 Task: nan
Action: Mouse moved to (415, 536)
Screenshot: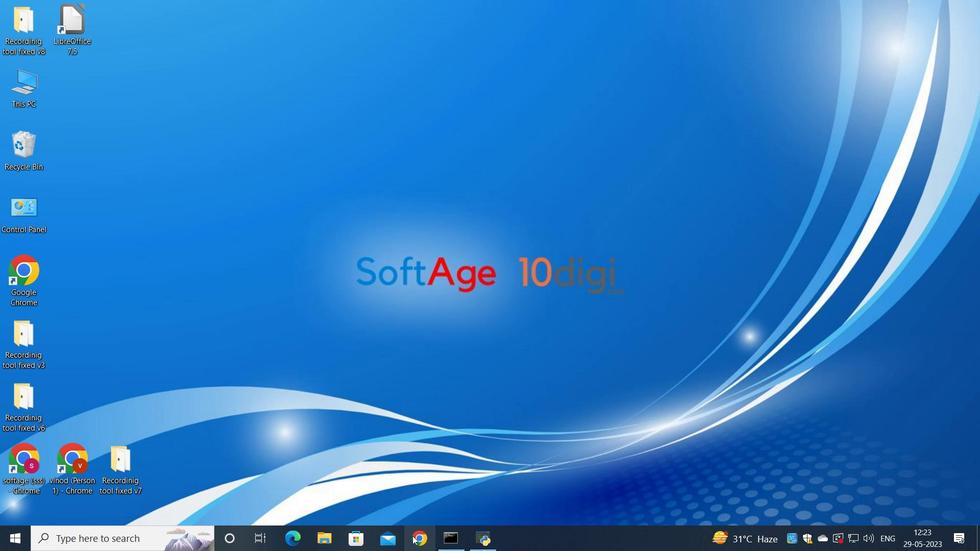 
Action: Mouse pressed left at (415, 536)
Screenshot: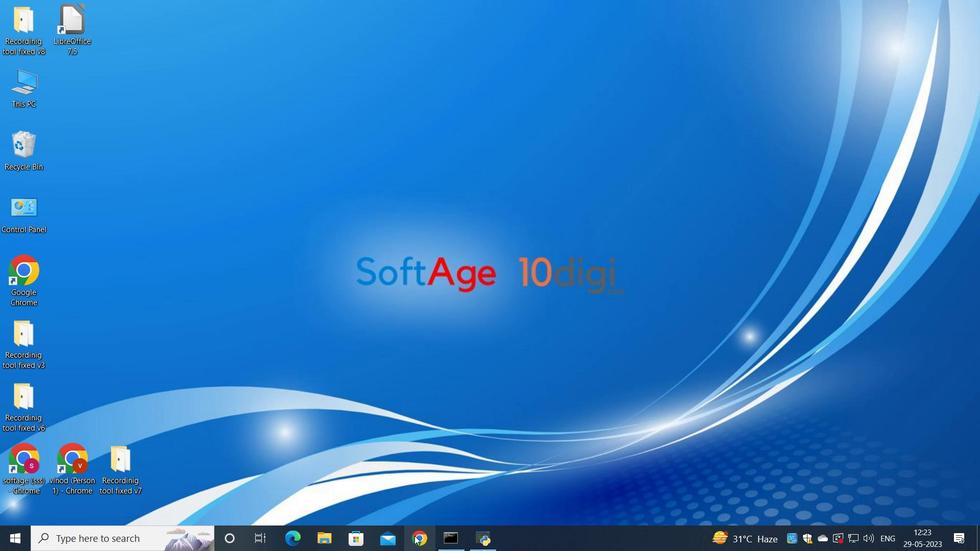 
Action: Mouse moved to (430, 317)
Screenshot: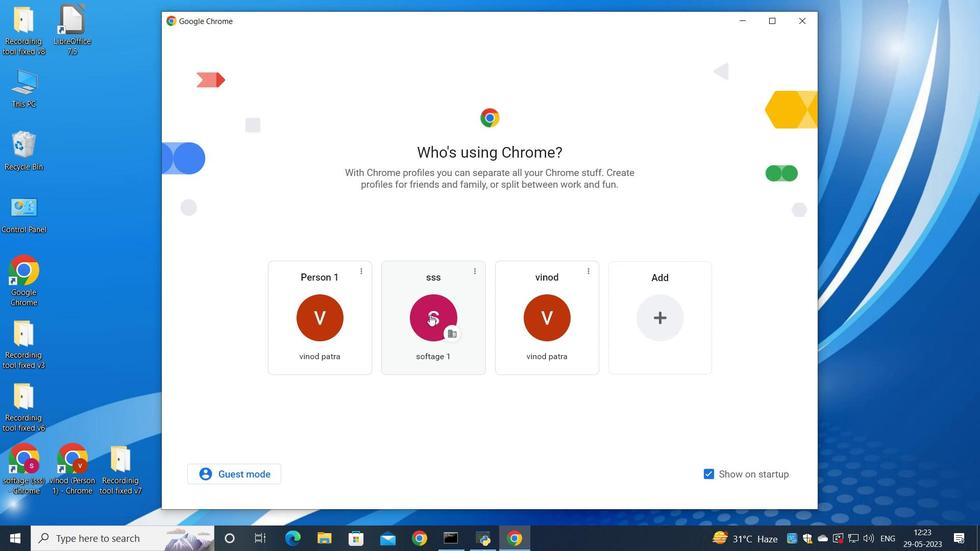 
Action: Mouse pressed left at (430, 317)
Screenshot: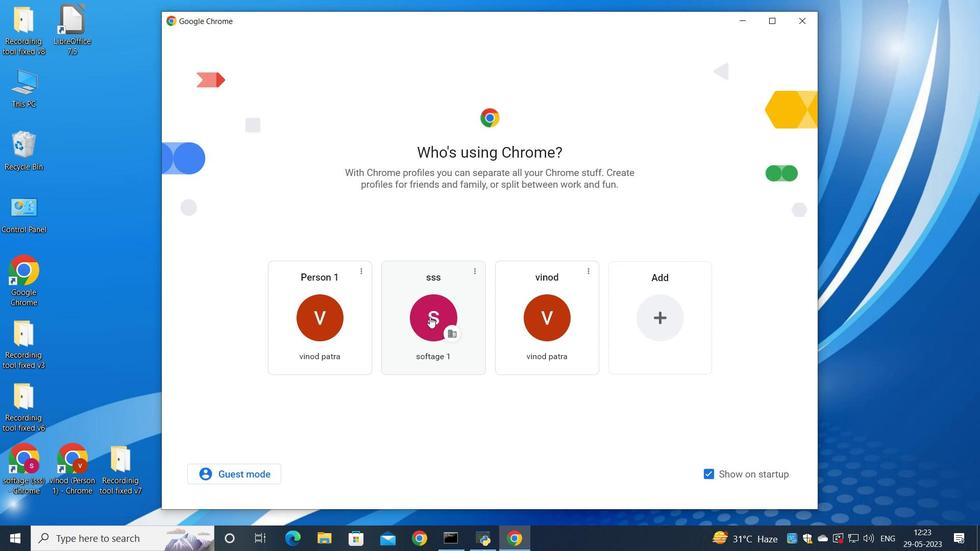 
Action: Mouse moved to (864, 64)
Screenshot: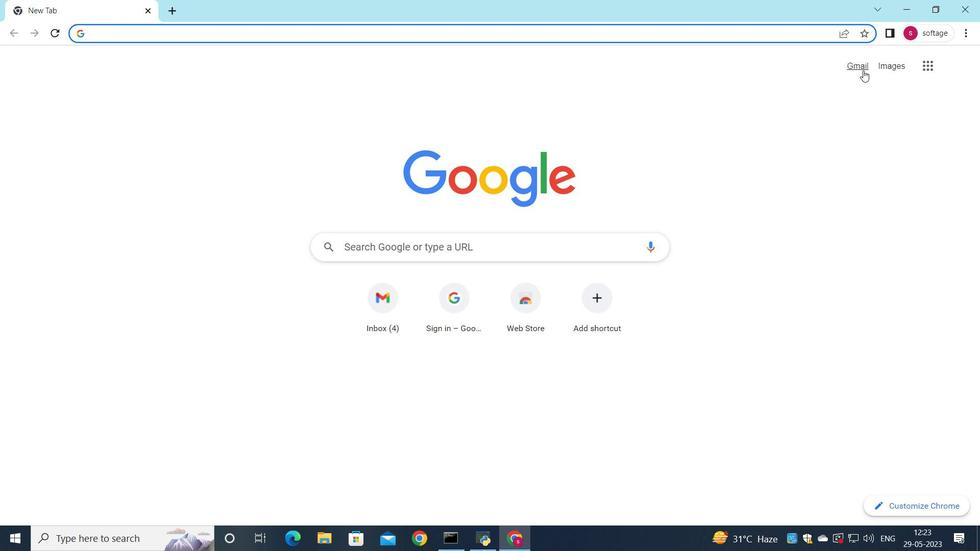 
Action: Mouse pressed left at (864, 64)
Screenshot: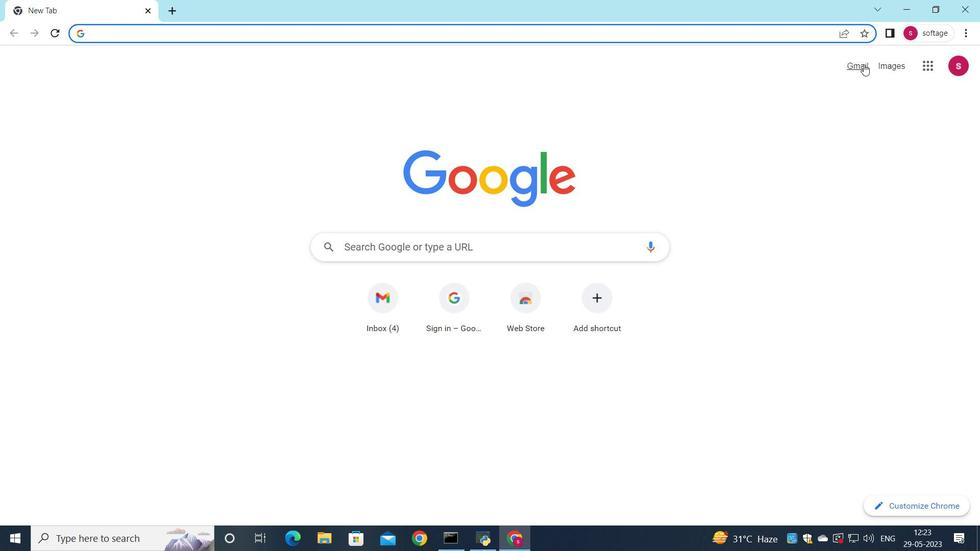 
Action: Mouse moved to (840, 86)
Screenshot: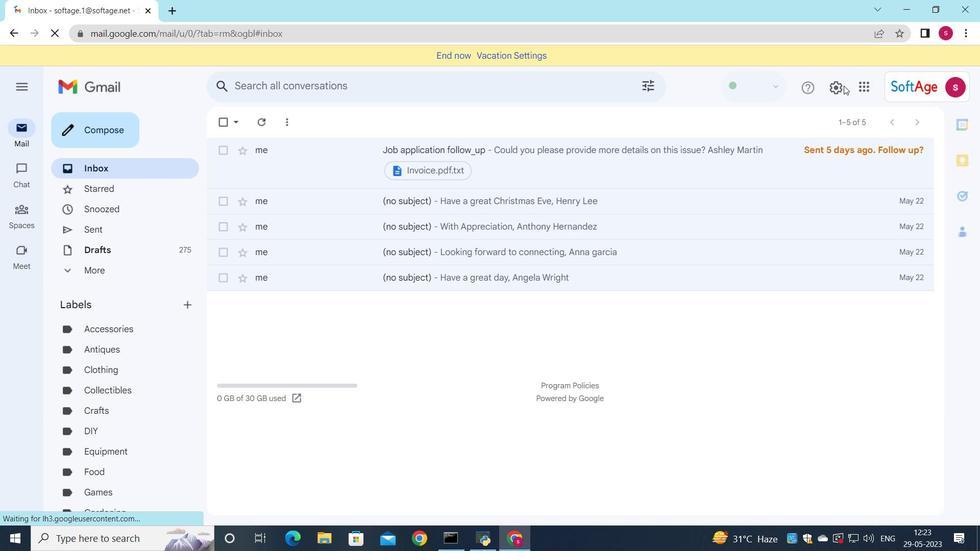 
Action: Mouse pressed left at (840, 86)
Screenshot: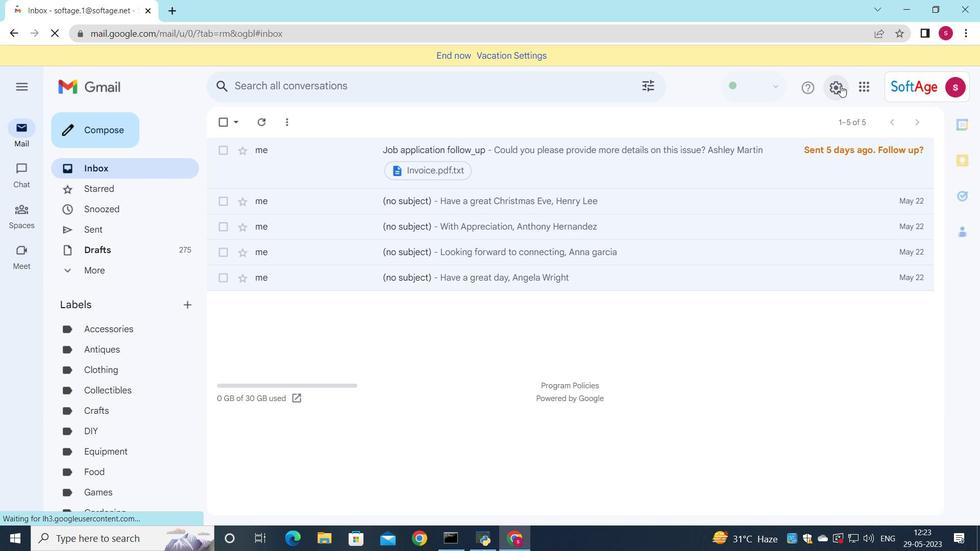 
Action: Mouse moved to (841, 153)
Screenshot: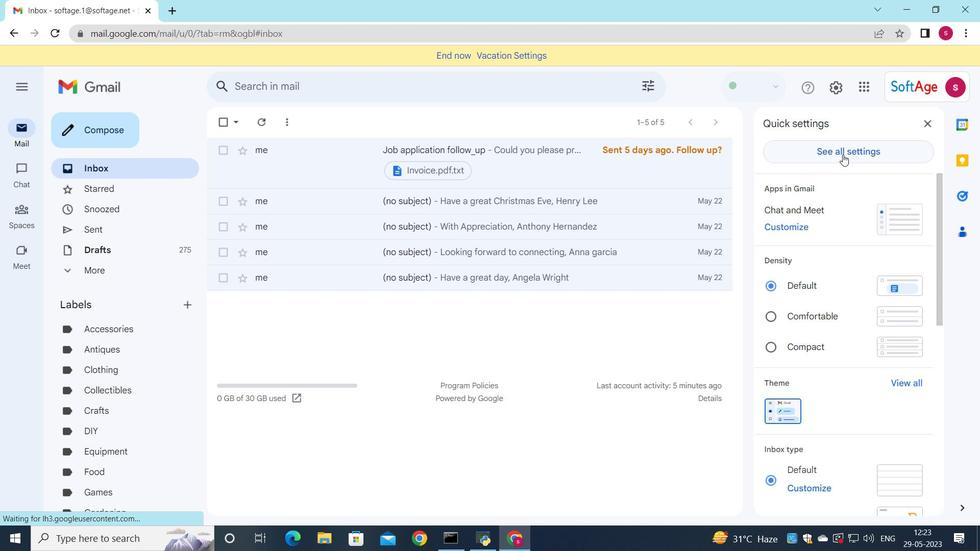 
Action: Mouse pressed left at (841, 153)
Screenshot: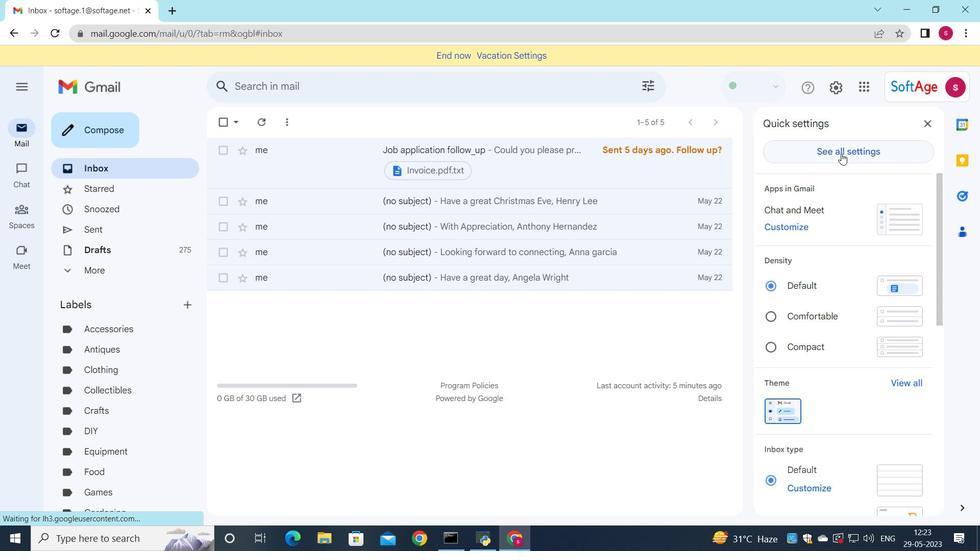 
Action: Mouse moved to (648, 214)
Screenshot: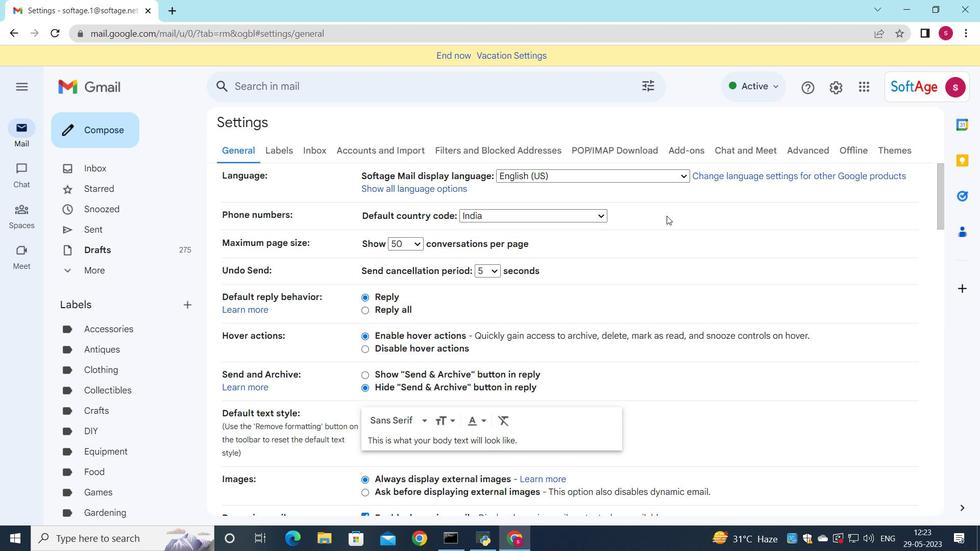 
Action: Mouse scrolled (648, 214) with delta (0, 0)
Screenshot: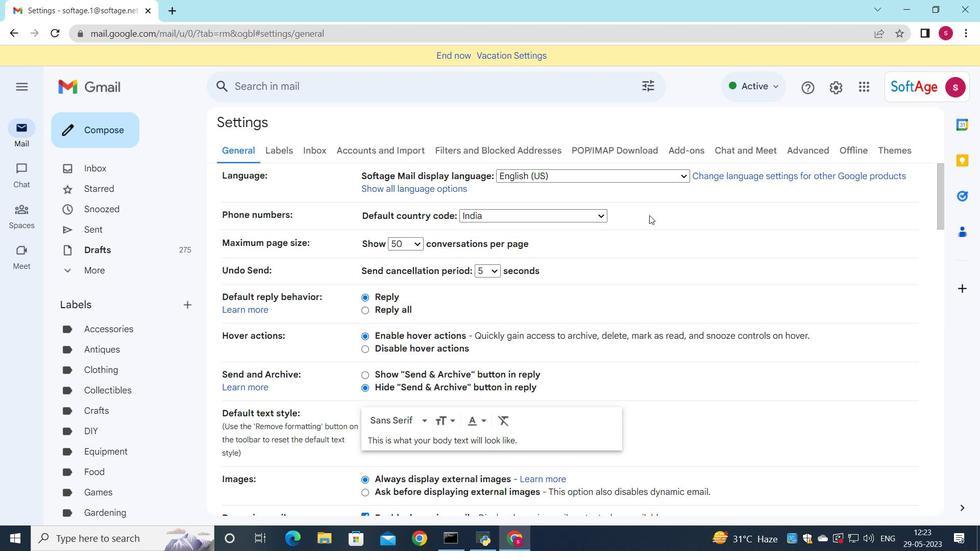 
Action: Mouse scrolled (648, 214) with delta (0, 0)
Screenshot: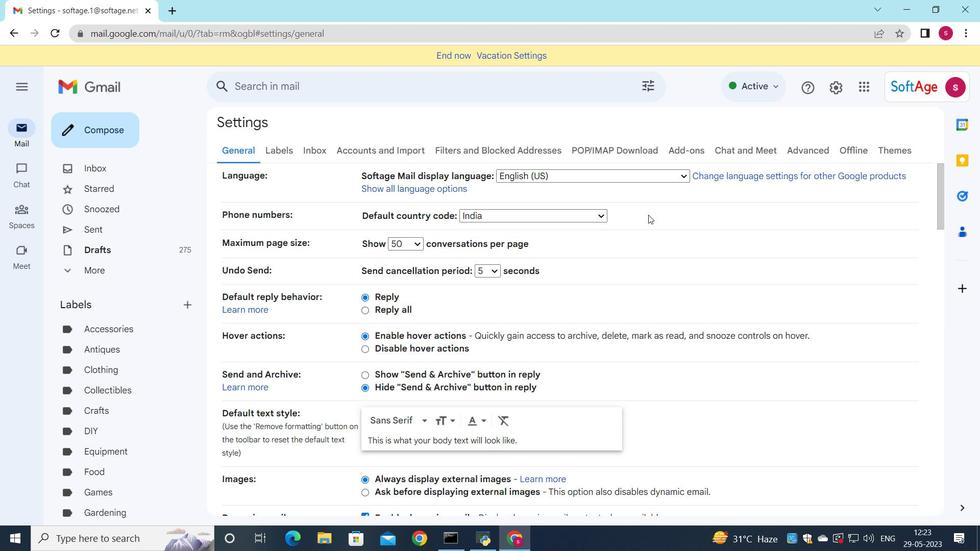 
Action: Mouse scrolled (648, 214) with delta (0, 0)
Screenshot: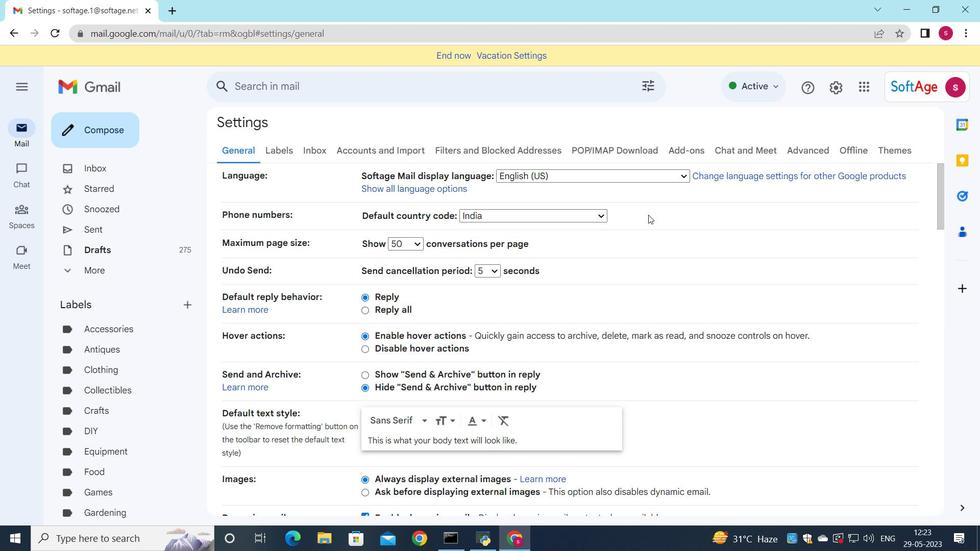 
Action: Mouse scrolled (648, 214) with delta (0, 0)
Screenshot: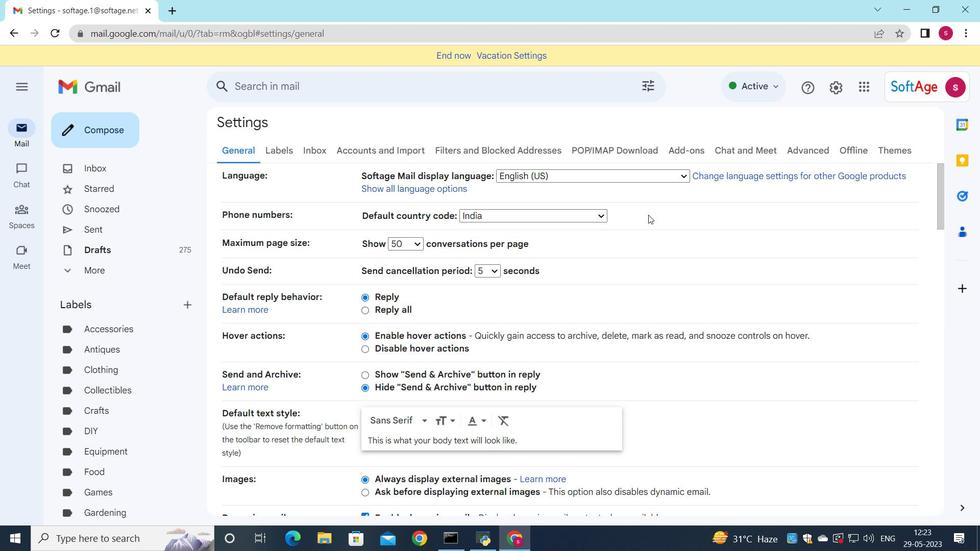 
Action: Mouse scrolled (648, 214) with delta (0, 0)
Screenshot: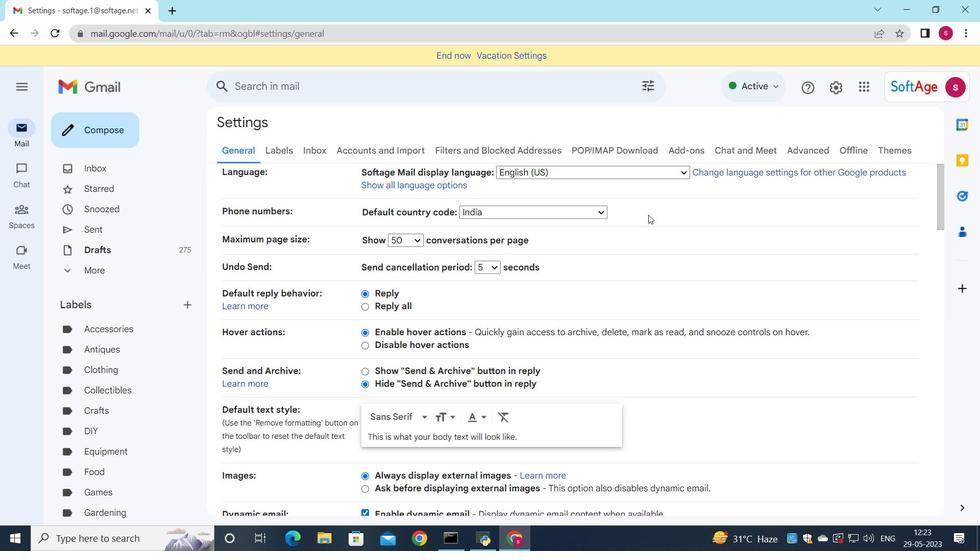 
Action: Mouse moved to (646, 210)
Screenshot: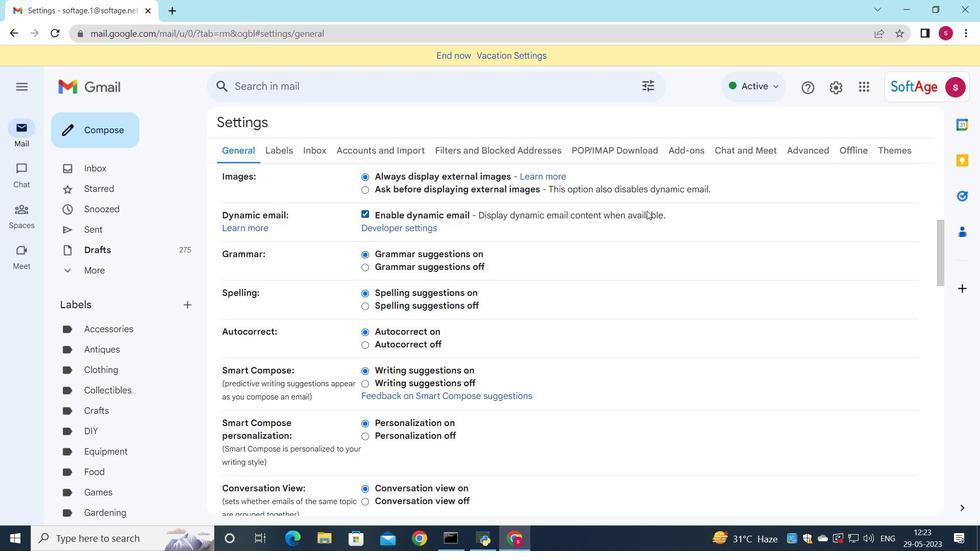 
Action: Mouse scrolled (646, 210) with delta (0, 0)
Screenshot: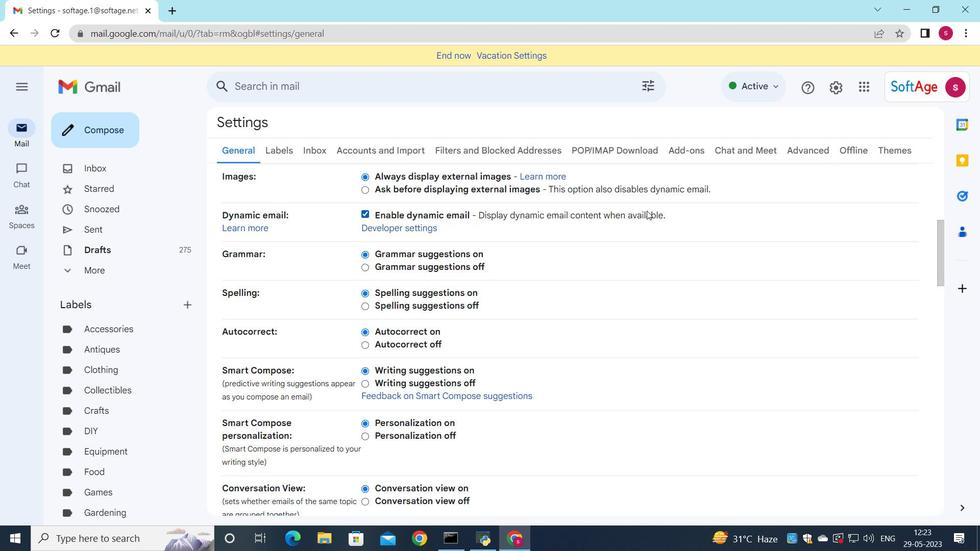 
Action: Mouse scrolled (646, 210) with delta (0, 0)
Screenshot: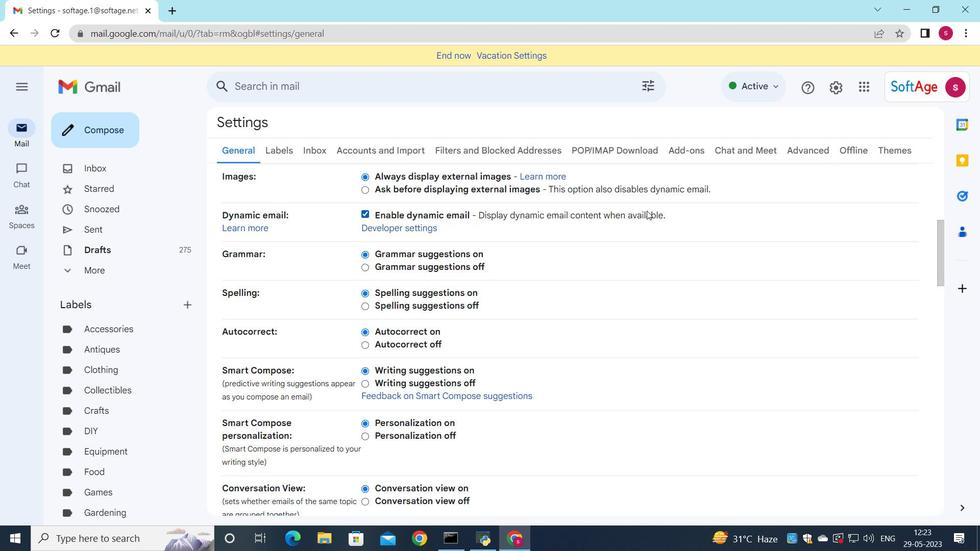 
Action: Mouse scrolled (646, 210) with delta (0, 0)
Screenshot: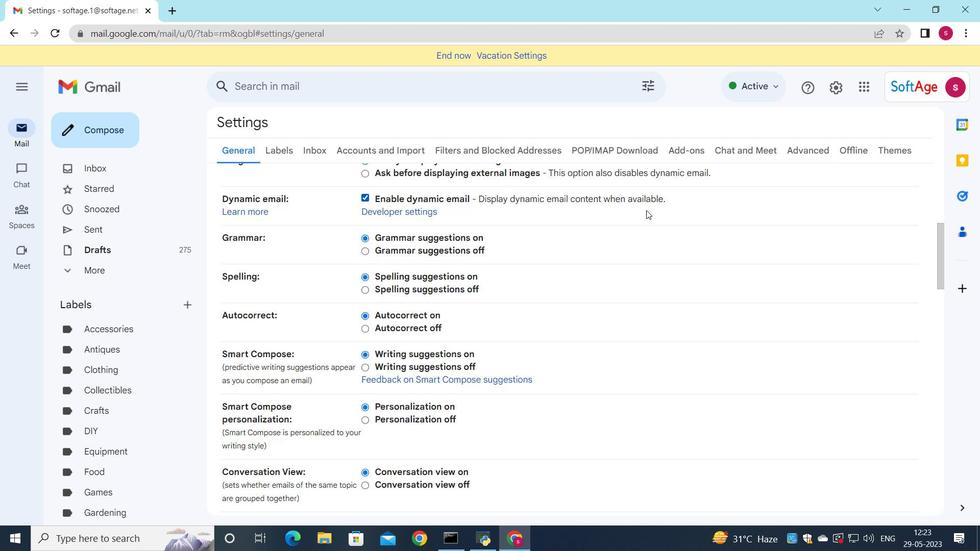 
Action: Mouse scrolled (646, 210) with delta (0, 0)
Screenshot: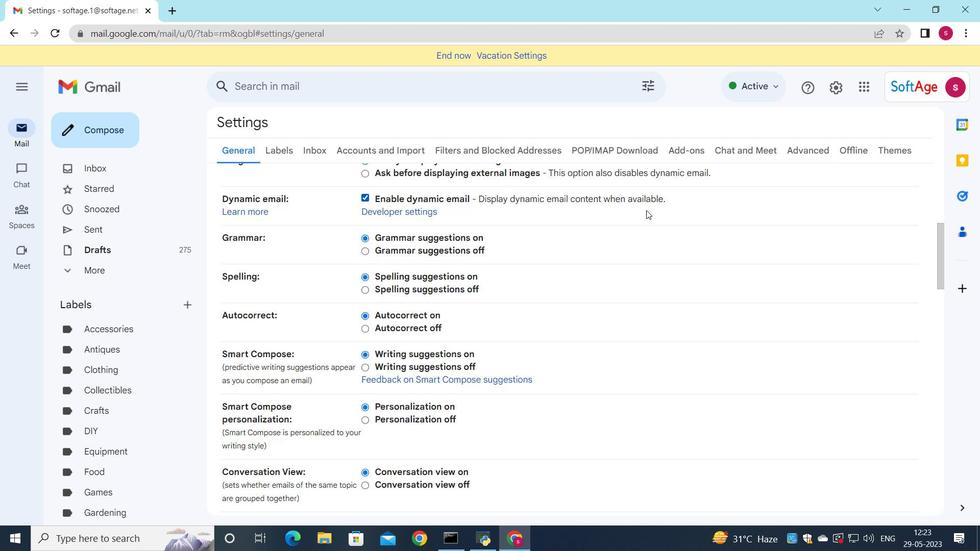 
Action: Mouse moved to (638, 211)
Screenshot: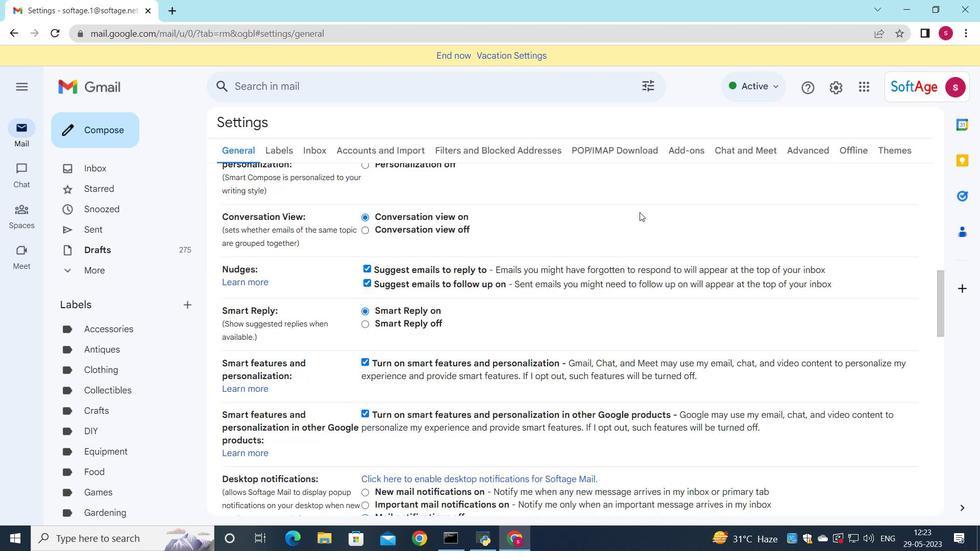 
Action: Mouse scrolled (638, 211) with delta (0, 0)
Screenshot: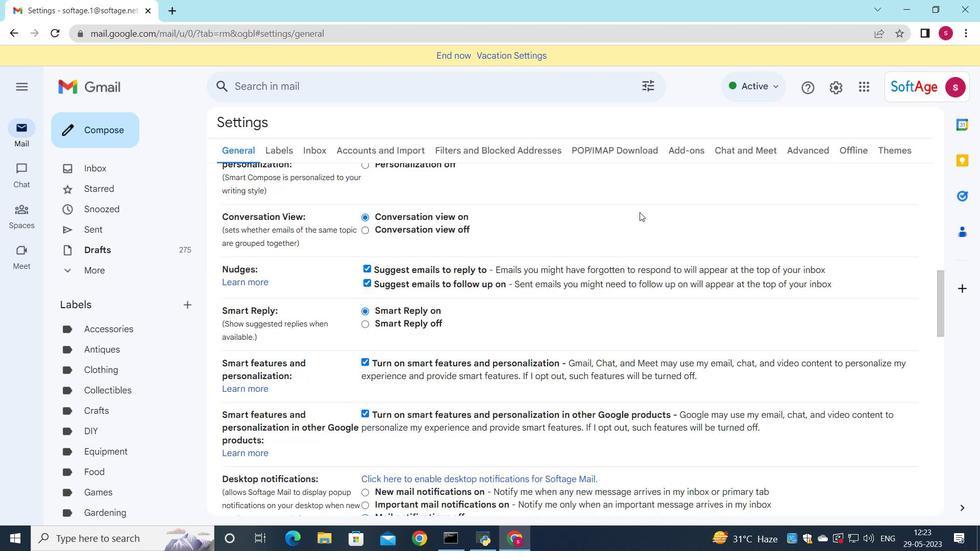
Action: Mouse moved to (637, 211)
Screenshot: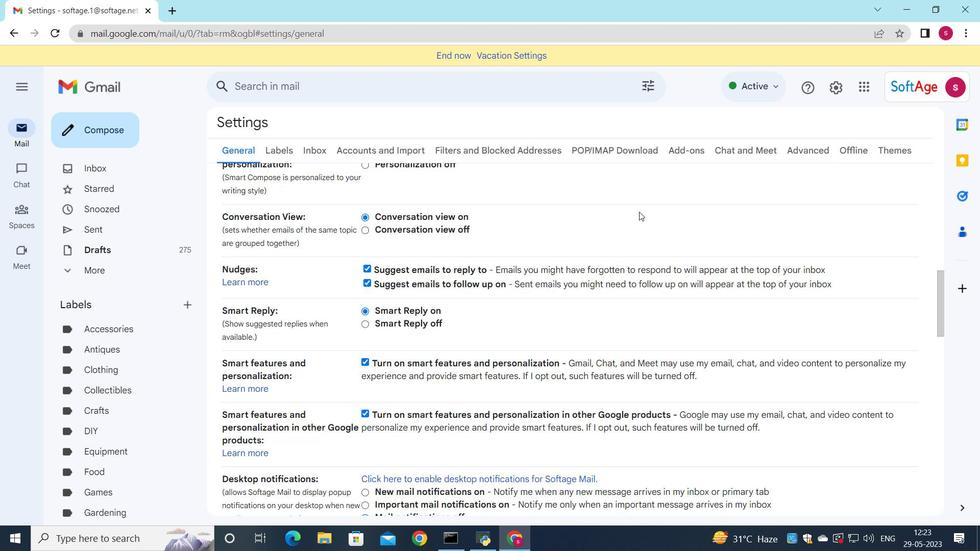 
Action: Mouse scrolled (637, 211) with delta (0, 0)
Screenshot: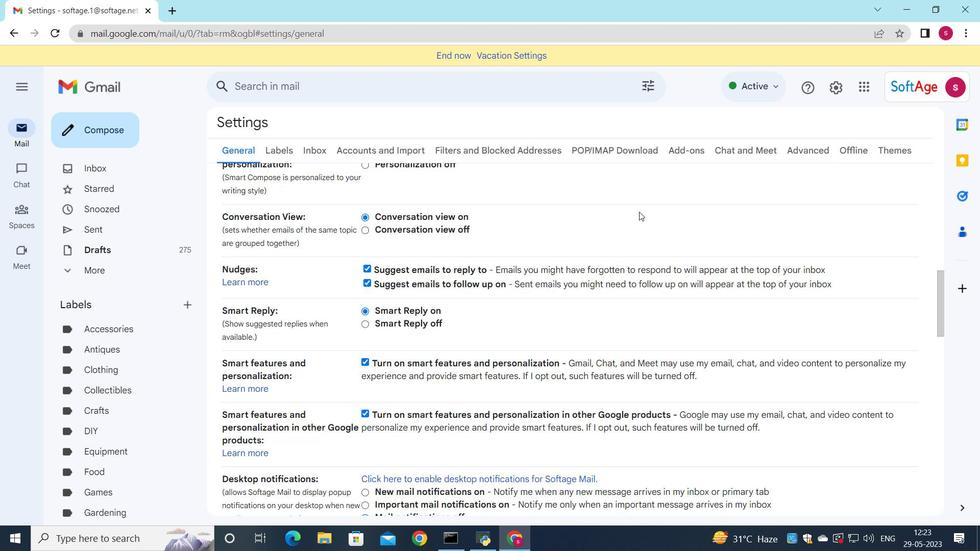 
Action: Mouse moved to (636, 211)
Screenshot: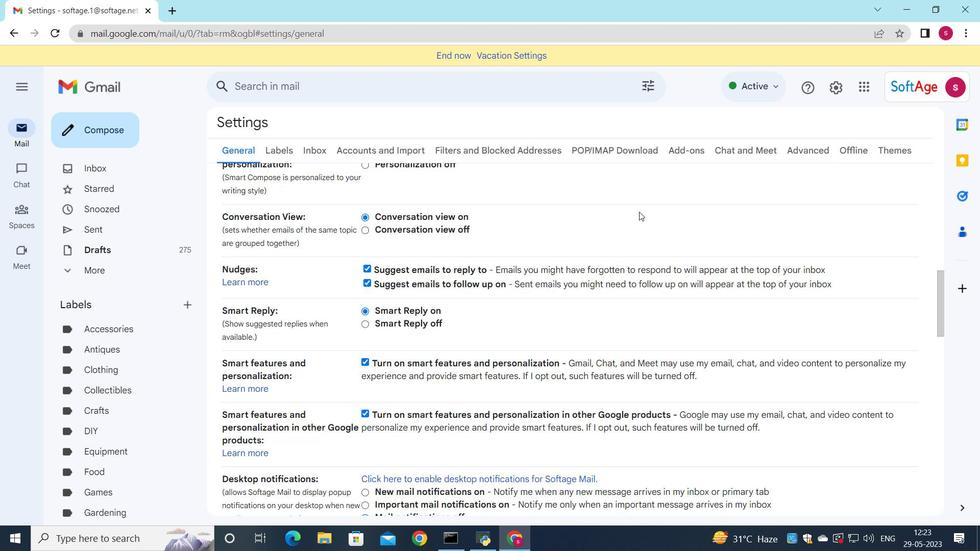 
Action: Mouse scrolled (636, 211) with delta (0, 0)
Screenshot: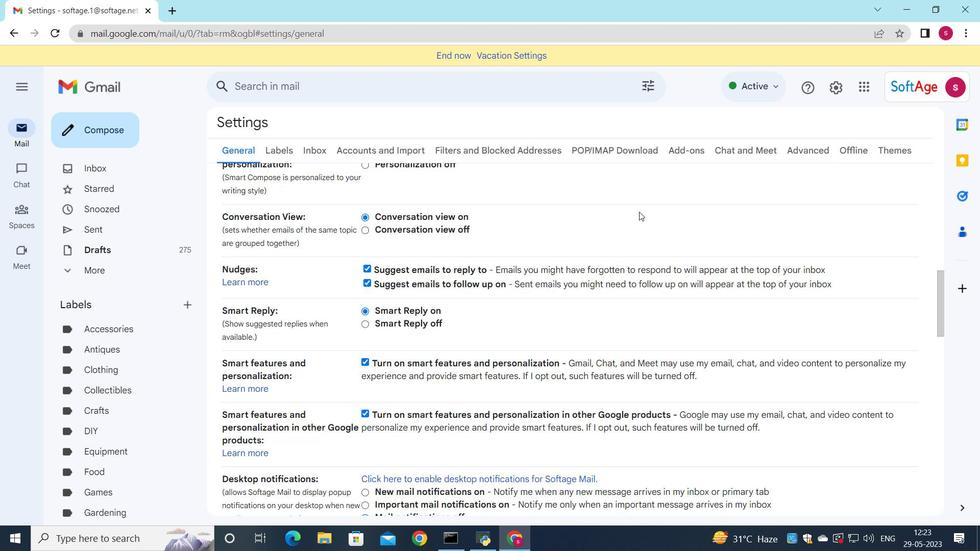 
Action: Mouse moved to (635, 212)
Screenshot: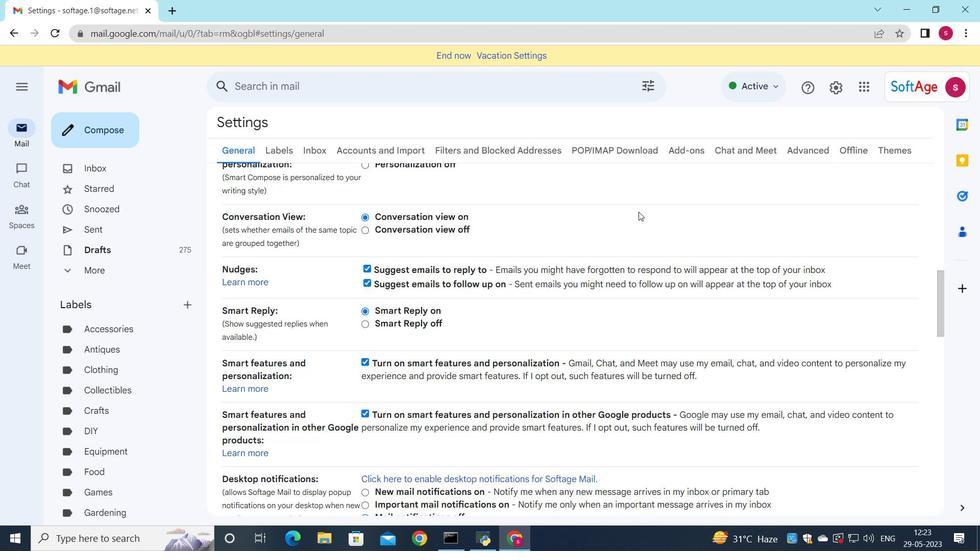 
Action: Mouse scrolled (635, 211) with delta (0, 0)
Screenshot: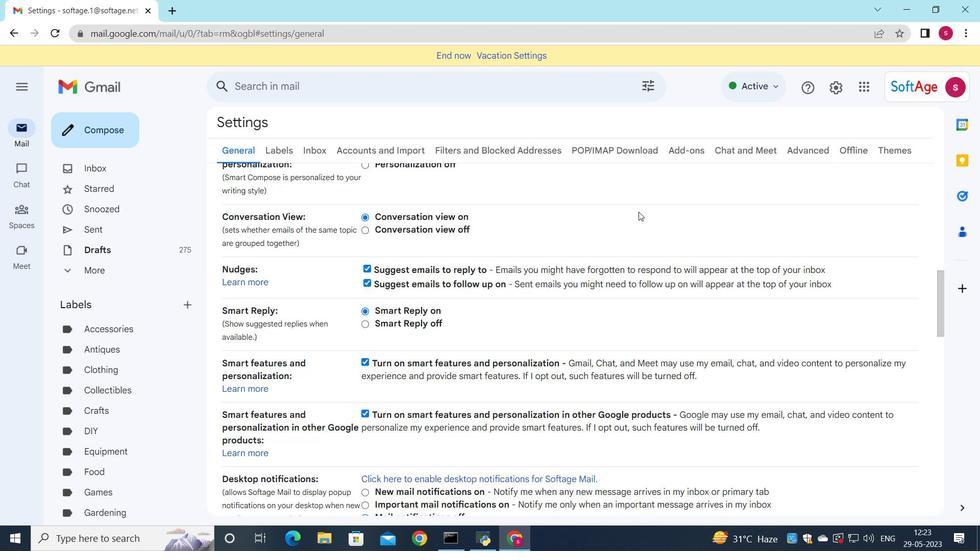 
Action: Mouse moved to (633, 213)
Screenshot: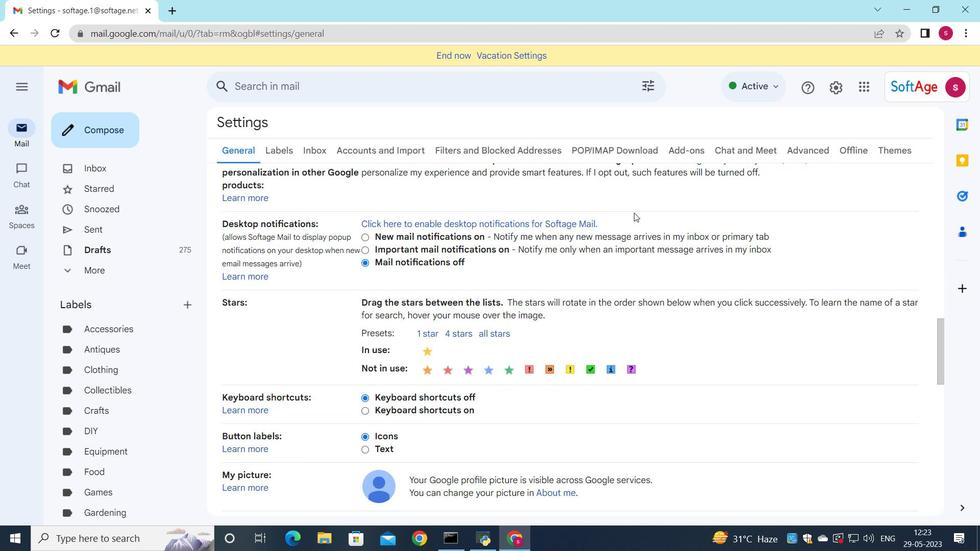 
Action: Mouse scrolled (633, 213) with delta (0, 0)
Screenshot: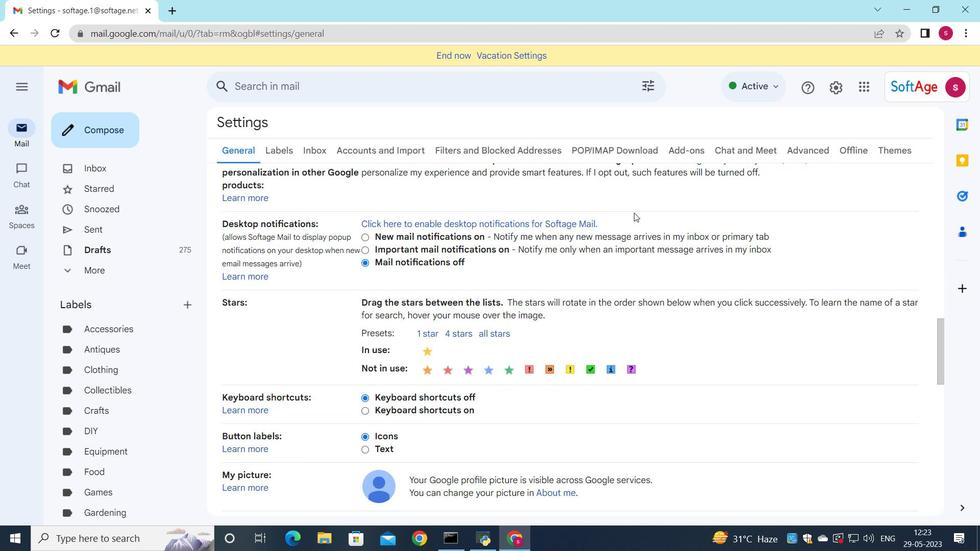 
Action: Mouse moved to (632, 214)
Screenshot: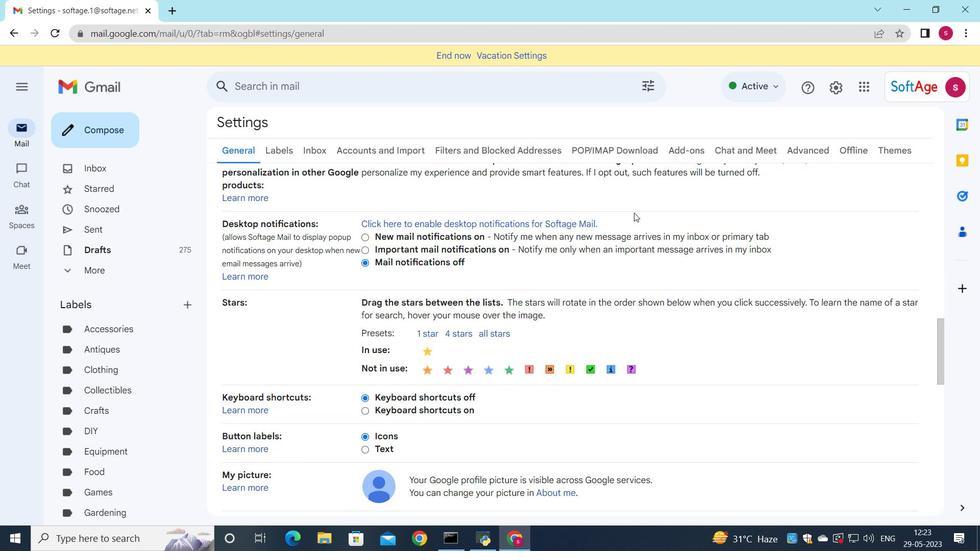 
Action: Mouse scrolled (633, 213) with delta (0, 0)
Screenshot: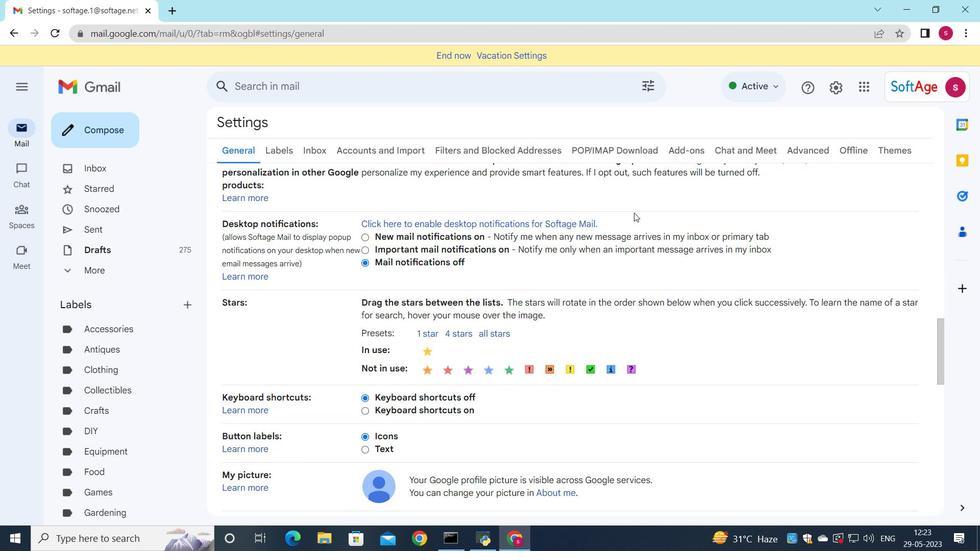 
Action: Mouse moved to (631, 214)
Screenshot: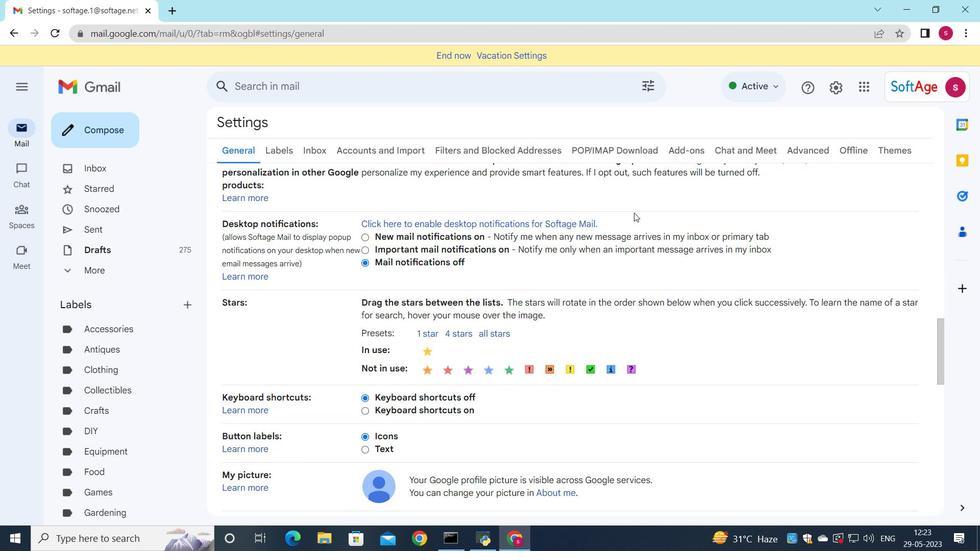 
Action: Mouse scrolled (631, 214) with delta (0, 0)
Screenshot: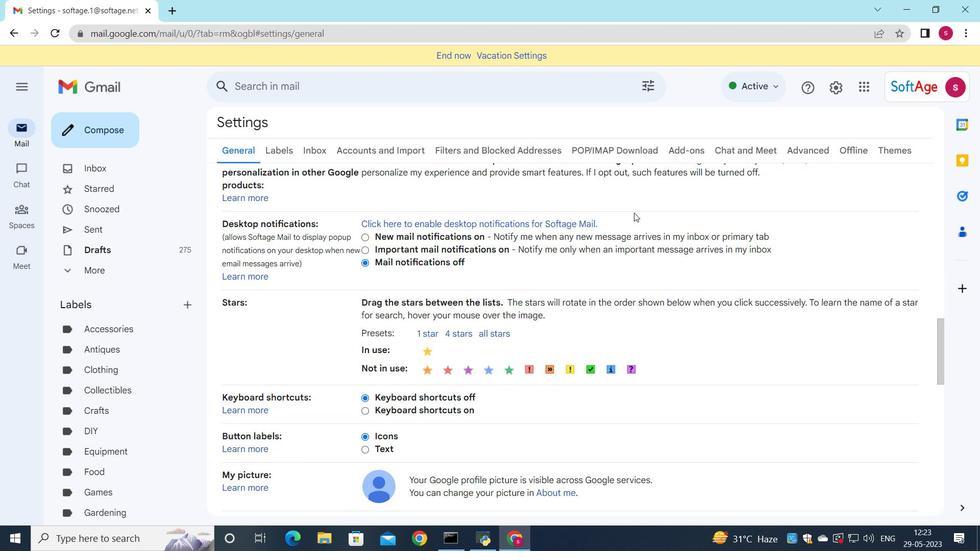 
Action: Mouse moved to (631, 214)
Screenshot: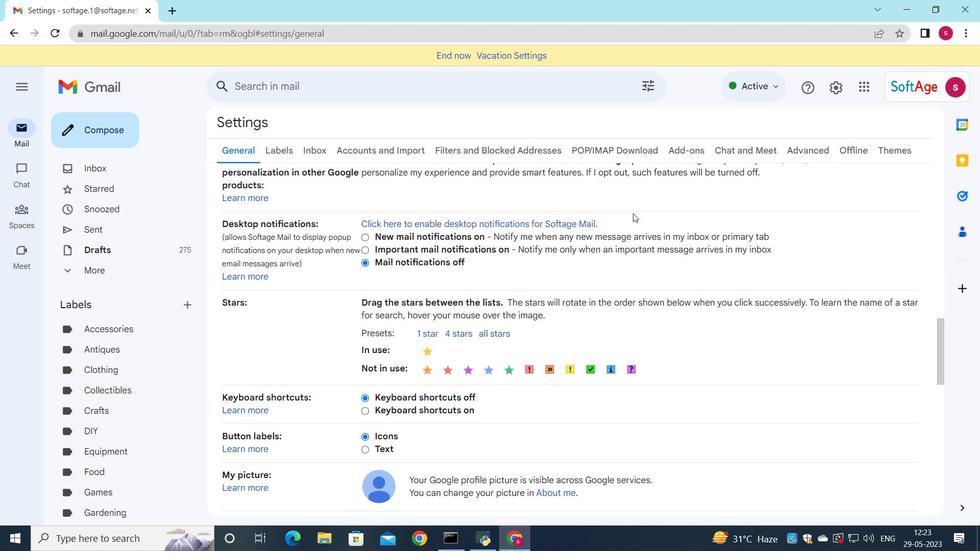 
Action: Mouse scrolled (631, 214) with delta (0, 0)
Screenshot: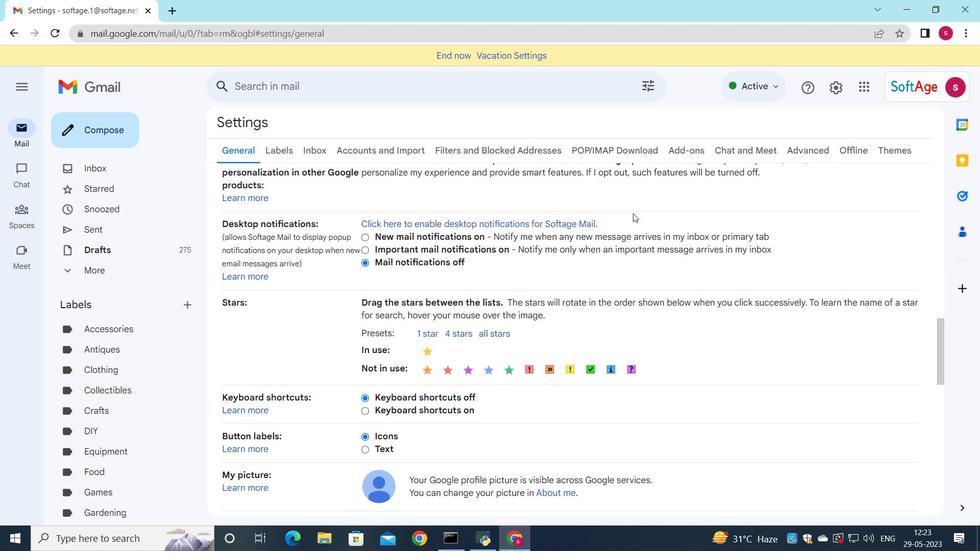 
Action: Mouse moved to (503, 320)
Screenshot: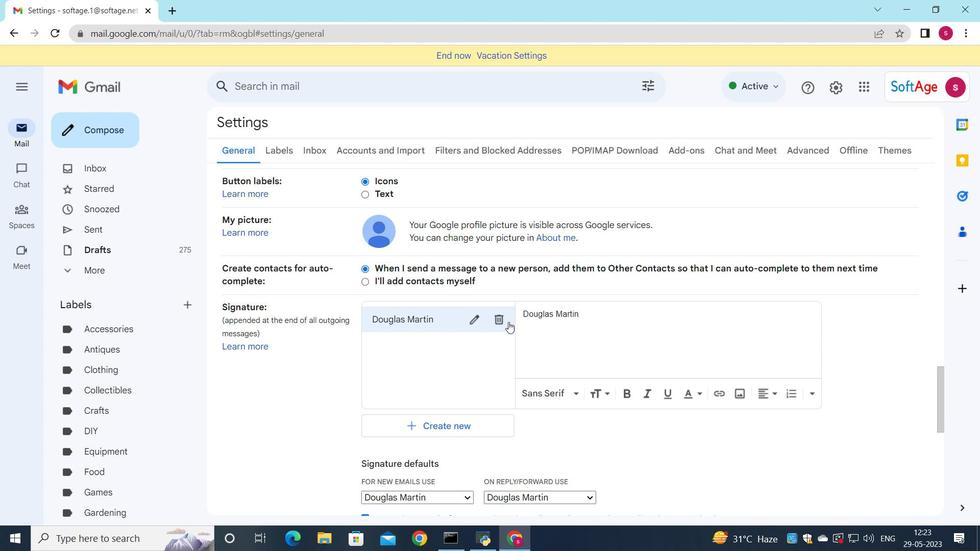 
Action: Mouse pressed left at (503, 320)
Screenshot: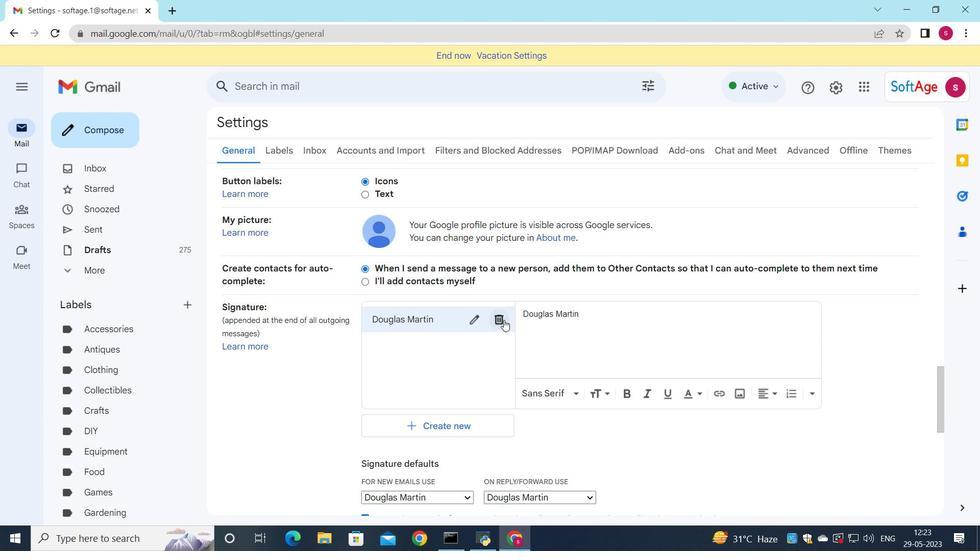 
Action: Mouse moved to (606, 309)
Screenshot: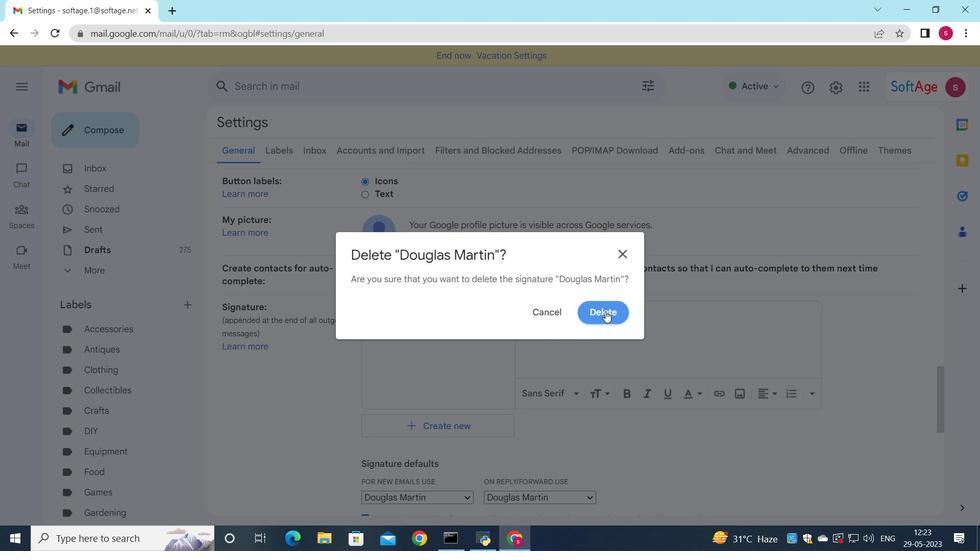 
Action: Mouse pressed left at (606, 309)
Screenshot: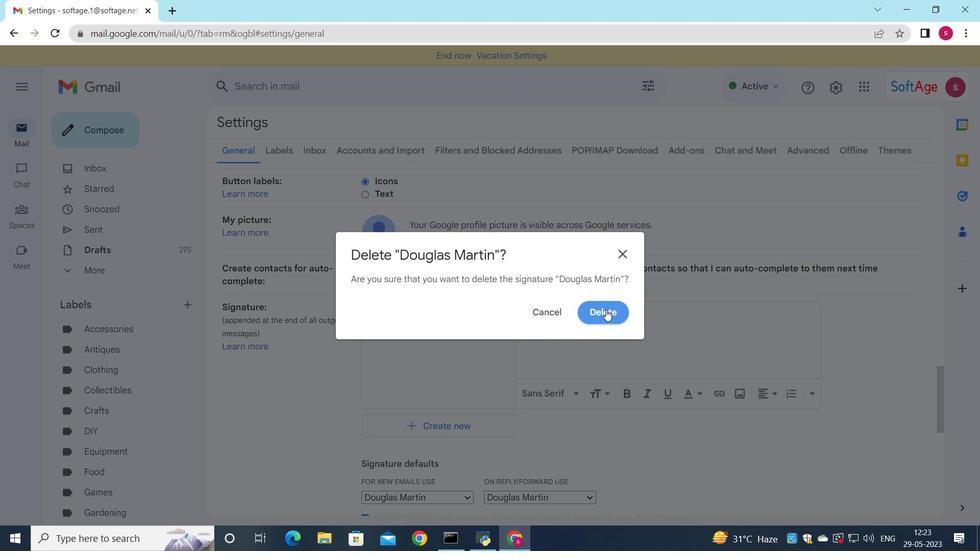 
Action: Mouse moved to (428, 331)
Screenshot: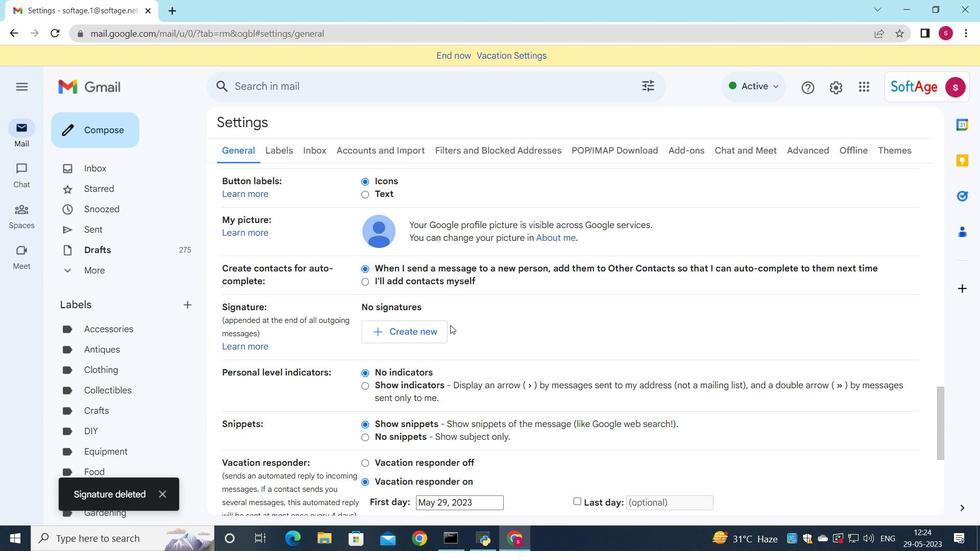 
Action: Mouse pressed left at (428, 331)
Screenshot: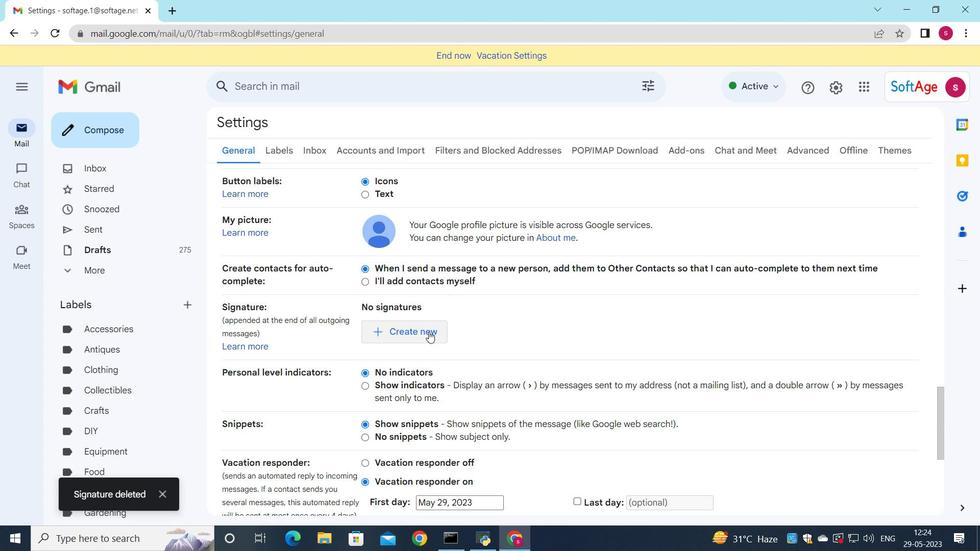 
Action: Mouse moved to (690, 314)
Screenshot: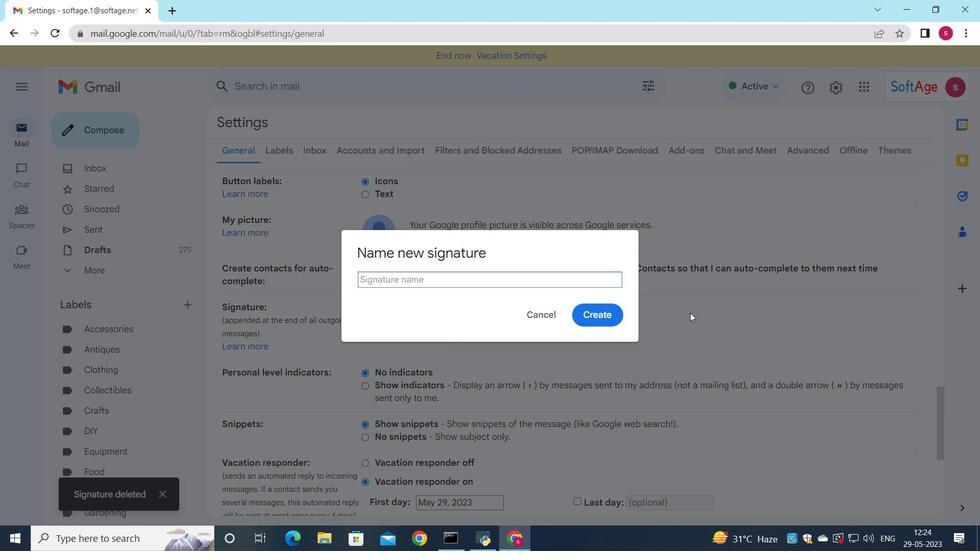 
Action: Key pressed <Key.shift>Drake<Key.space><Key.shift>Wright
Screenshot: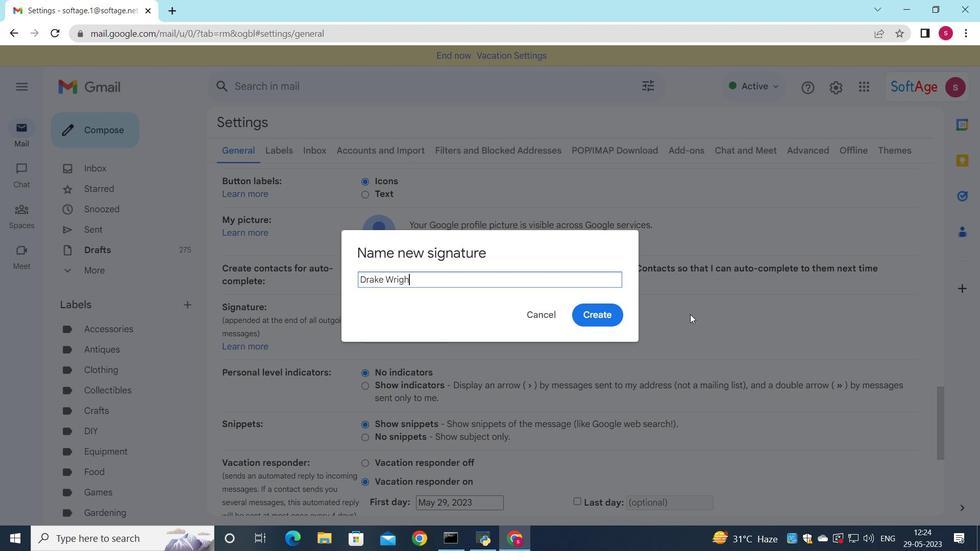 
Action: Mouse moved to (611, 318)
Screenshot: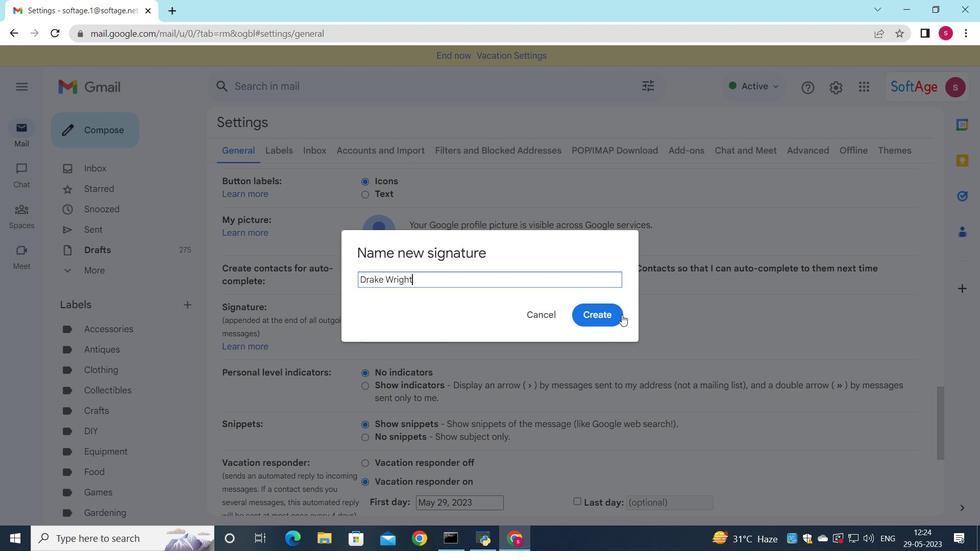 
Action: Mouse pressed left at (611, 318)
Screenshot: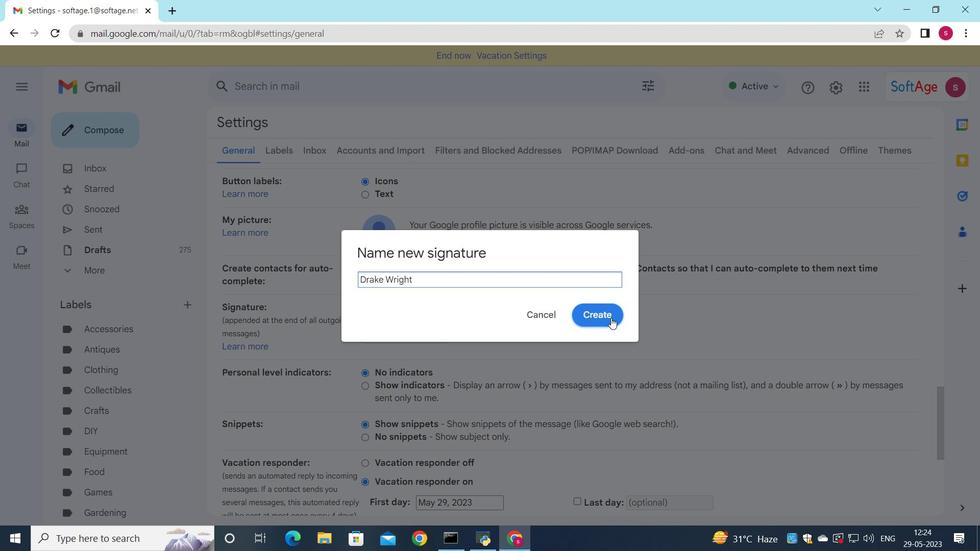 
Action: Mouse moved to (593, 348)
Screenshot: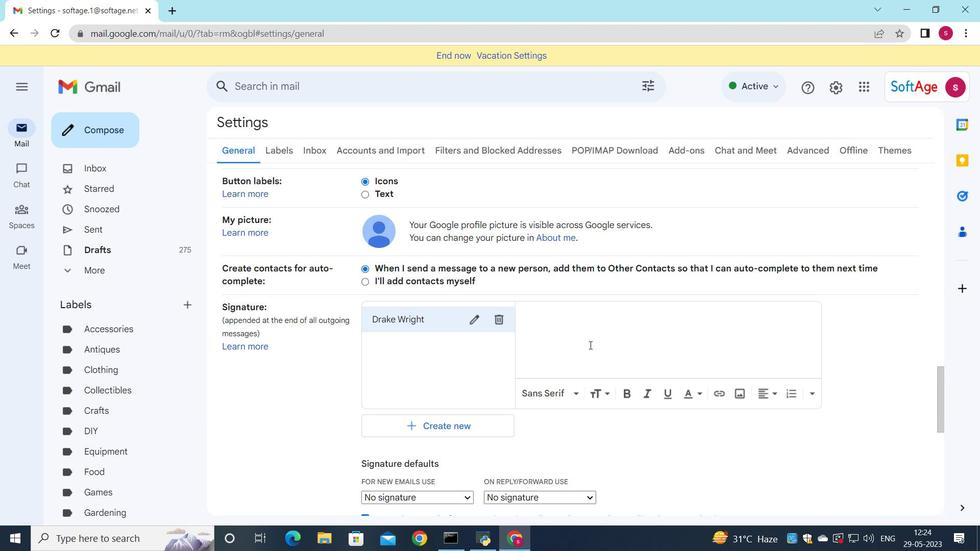 
Action: Mouse pressed left at (593, 348)
Screenshot: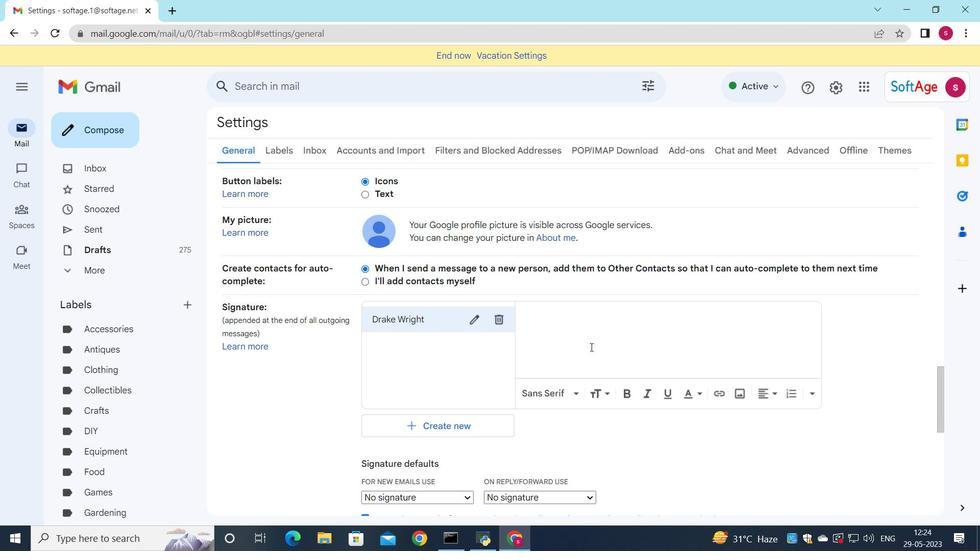 
Action: Mouse moved to (581, 347)
Screenshot: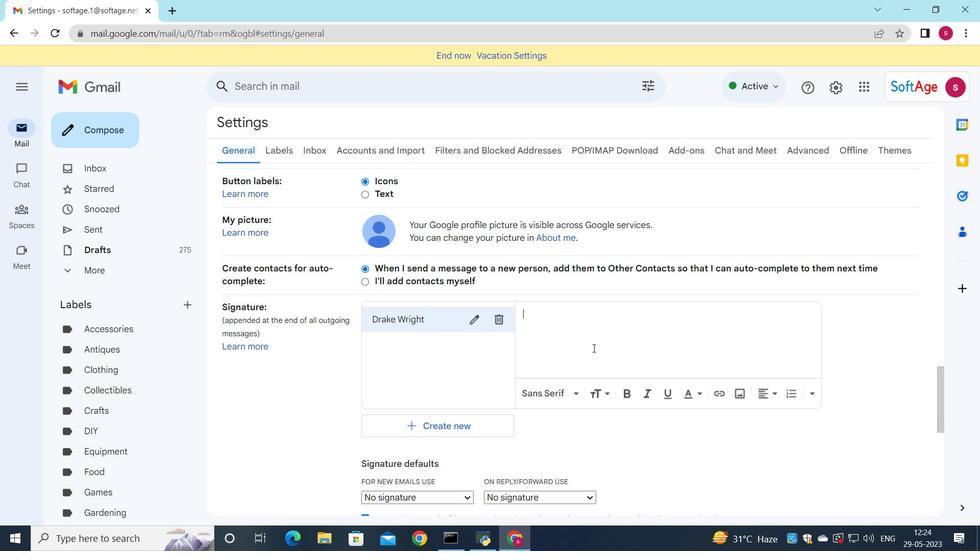 
Action: Key pressed <Key.shift>Drake<Key.space><Key.shift>Wright
Screenshot: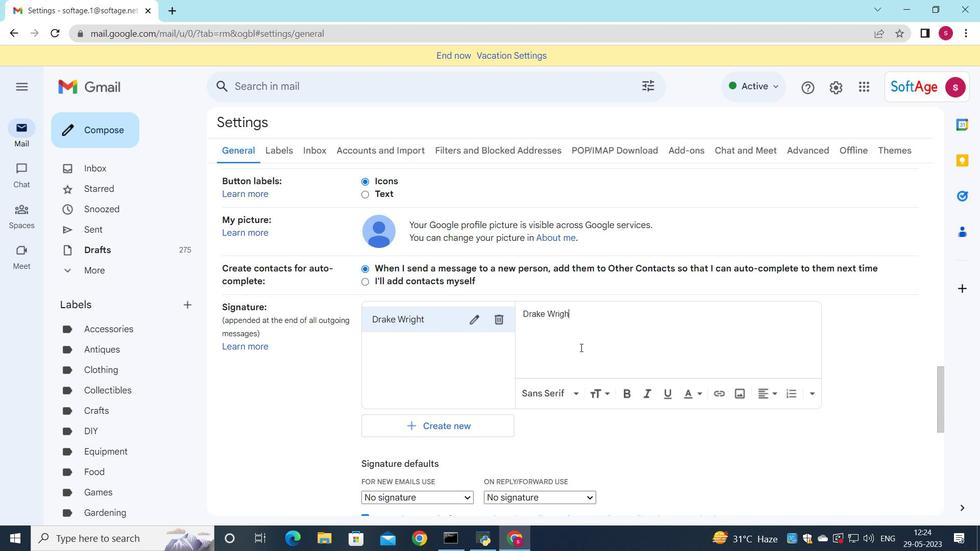 
Action: Mouse moved to (563, 348)
Screenshot: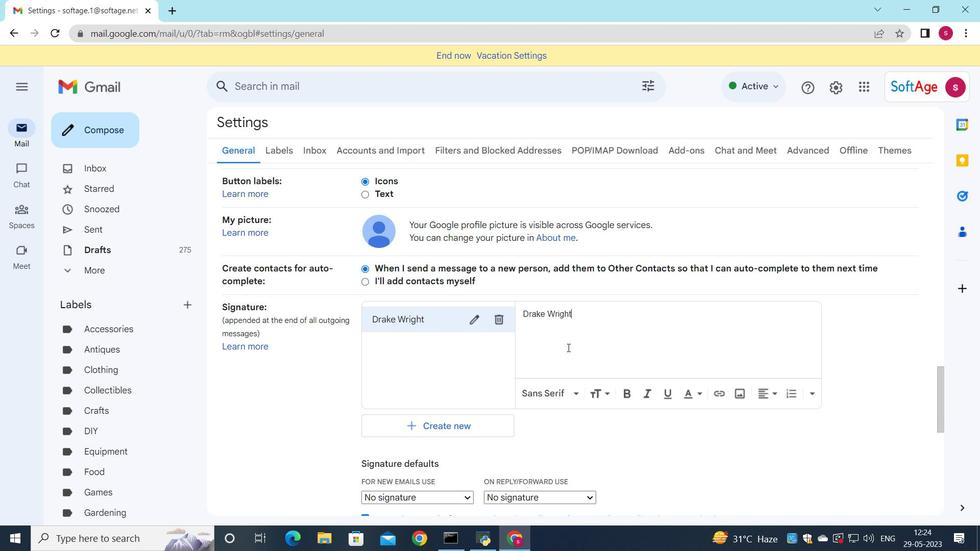 
Action: Mouse scrolled (563, 348) with delta (0, 0)
Screenshot: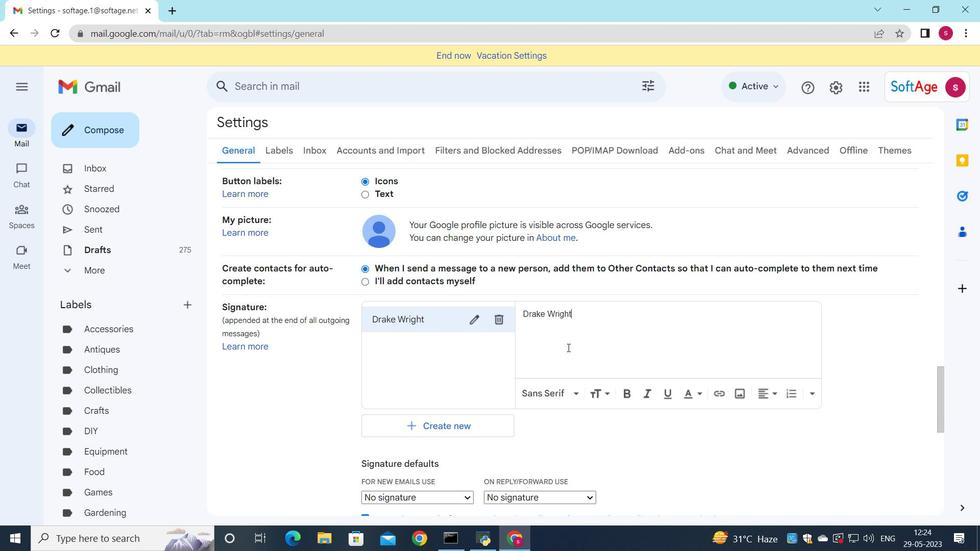 
Action: Mouse moved to (563, 349)
Screenshot: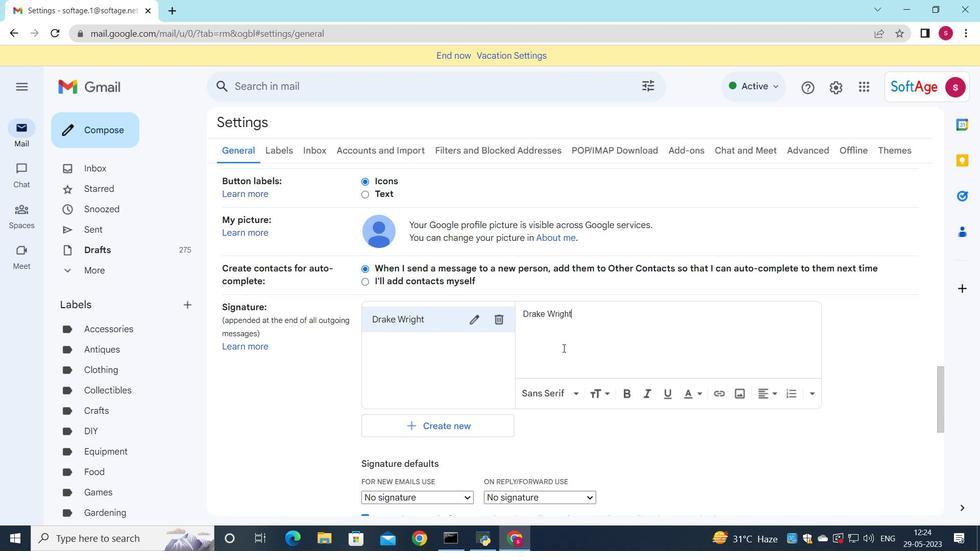 
Action: Mouse scrolled (563, 348) with delta (0, 0)
Screenshot: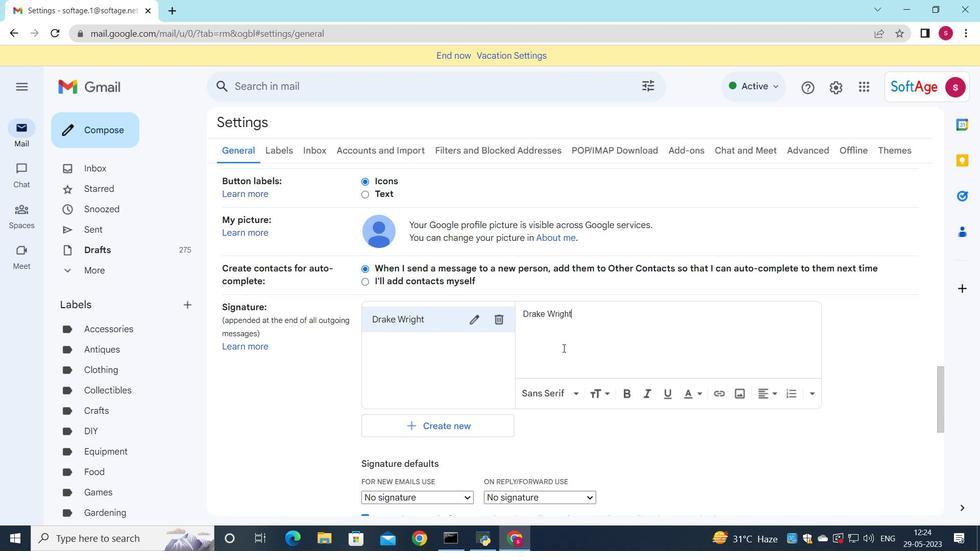 
Action: Mouse moved to (563, 349)
Screenshot: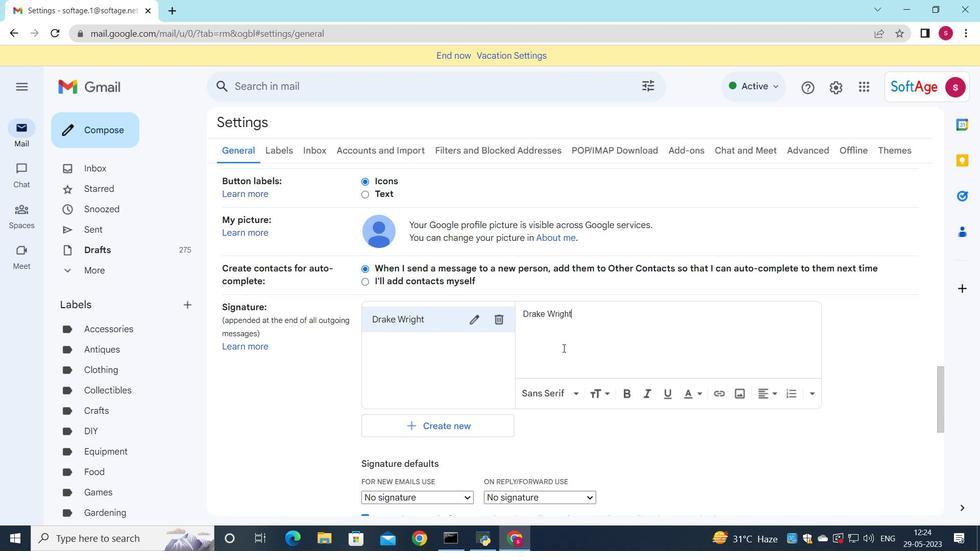 
Action: Mouse scrolled (563, 348) with delta (0, 0)
Screenshot: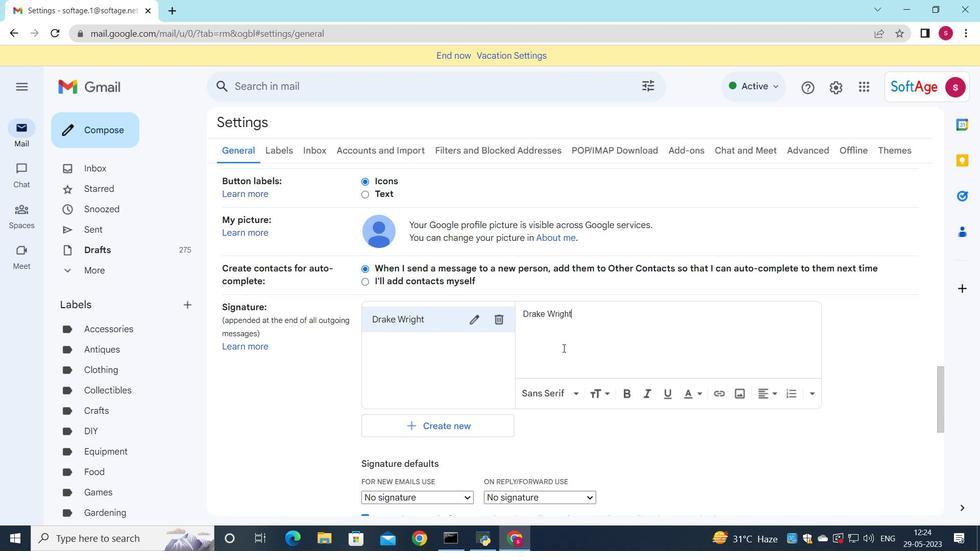
Action: Mouse moved to (461, 311)
Screenshot: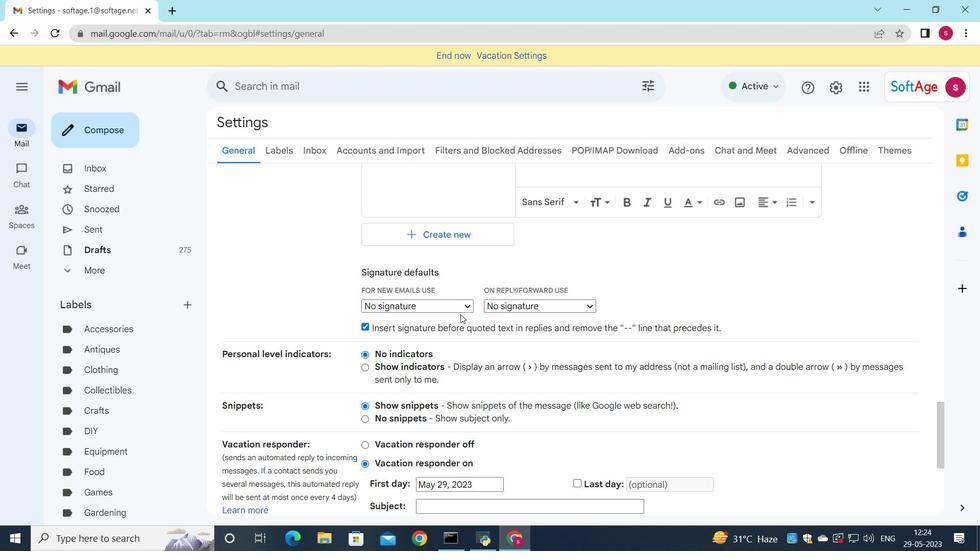 
Action: Mouse pressed left at (461, 311)
Screenshot: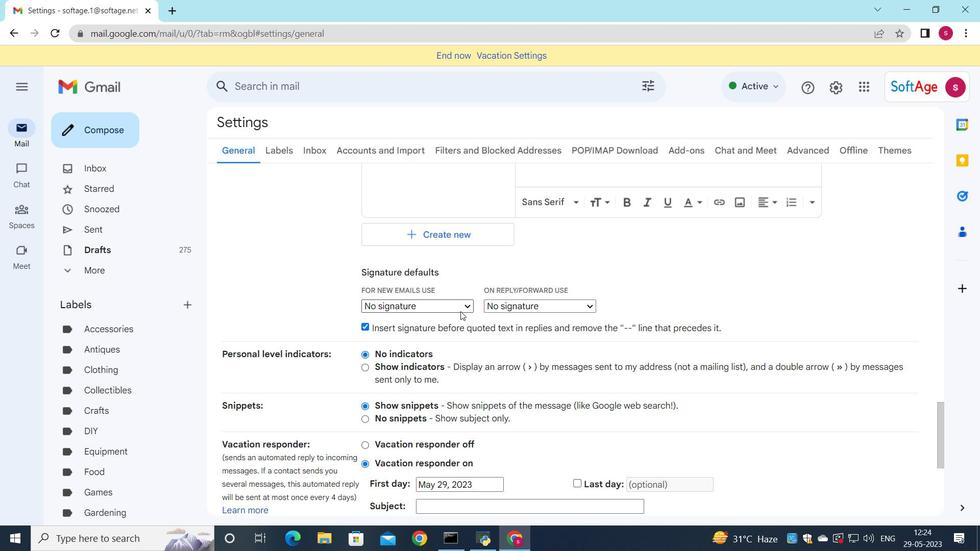 
Action: Mouse moved to (454, 327)
Screenshot: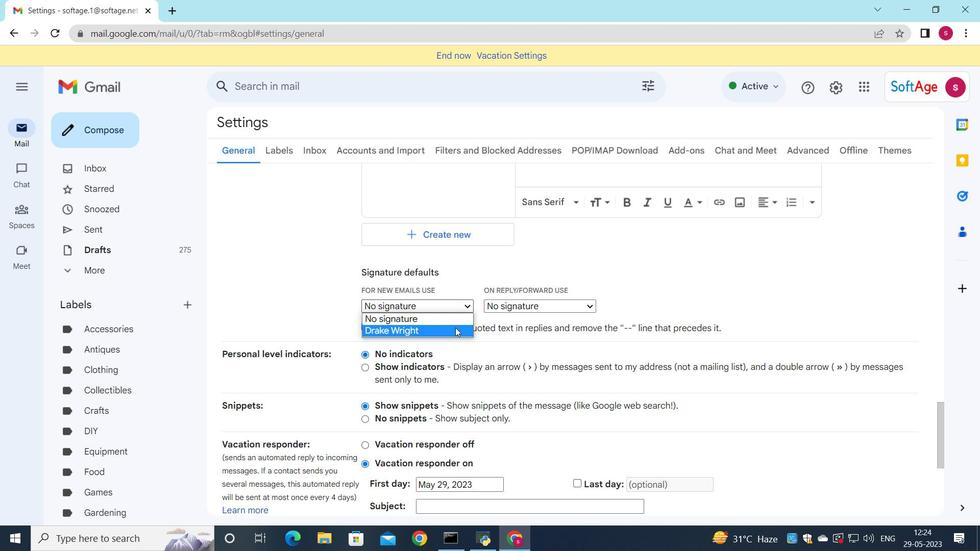 
Action: Mouse pressed left at (454, 327)
Screenshot: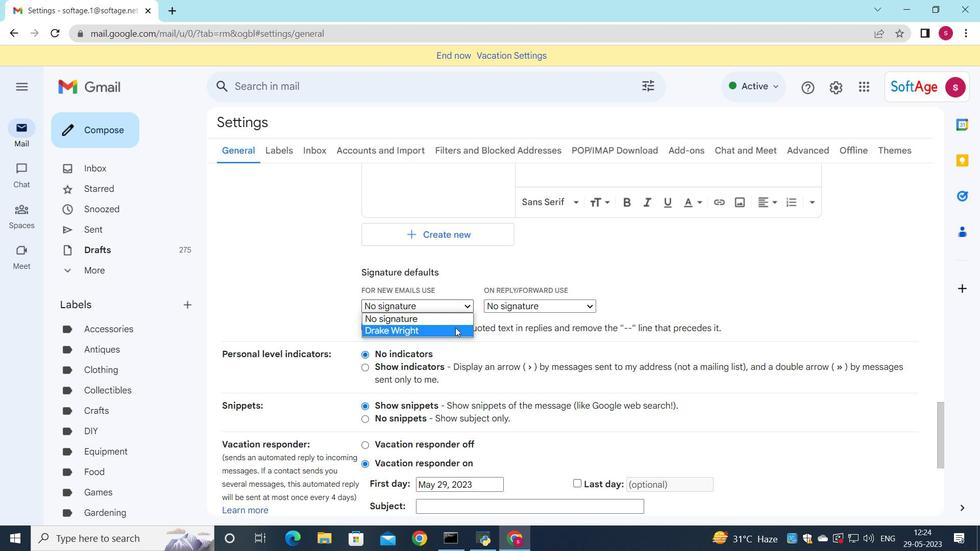 
Action: Mouse moved to (500, 308)
Screenshot: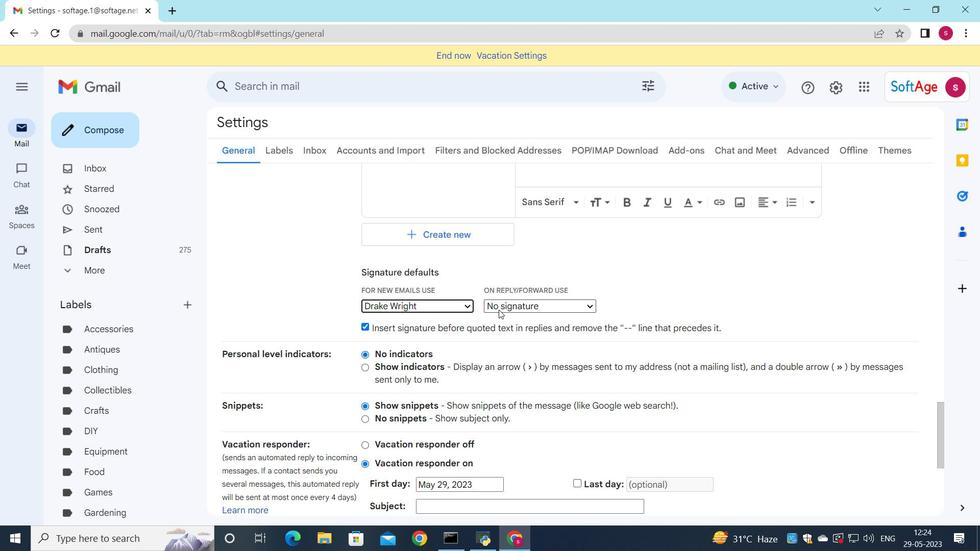 
Action: Mouse pressed left at (500, 308)
Screenshot: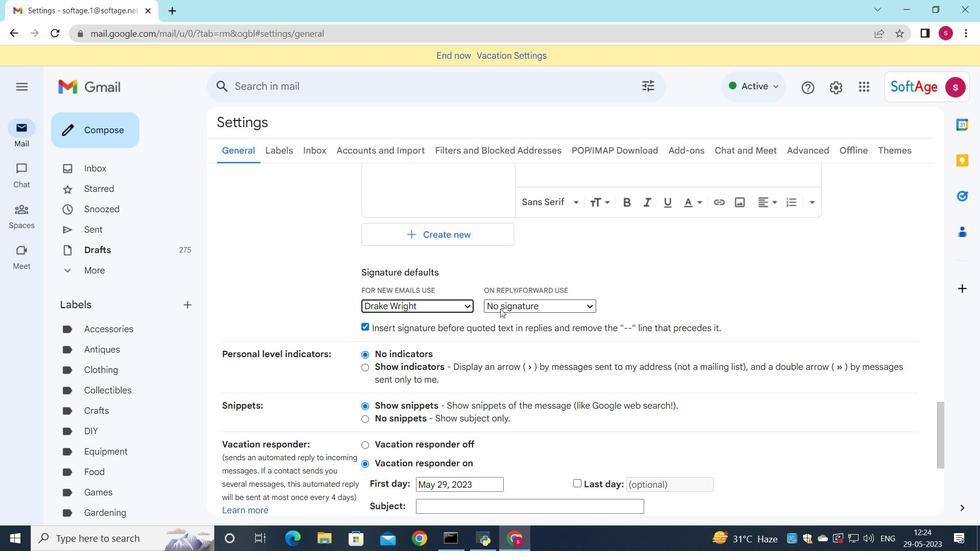 
Action: Mouse moved to (494, 331)
Screenshot: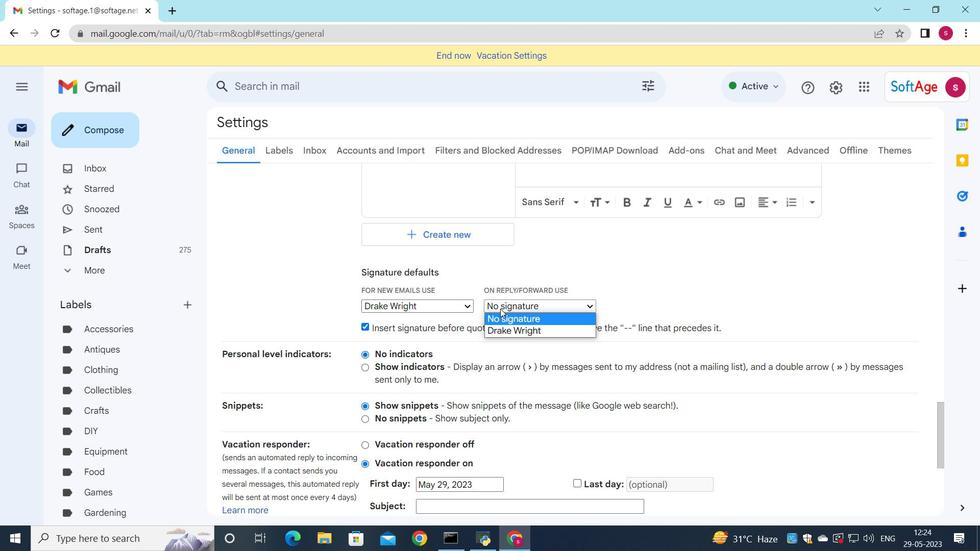 
Action: Mouse pressed left at (494, 331)
Screenshot: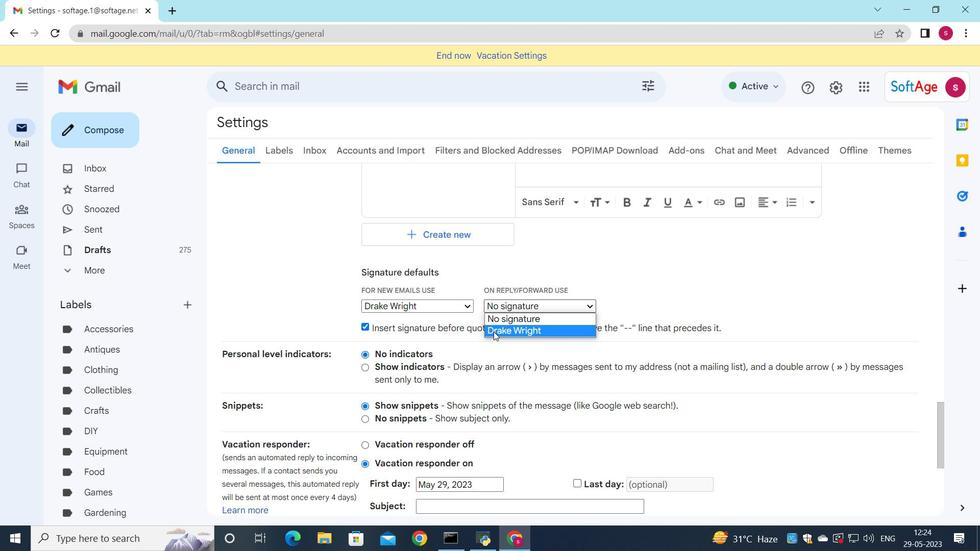 
Action: Mouse moved to (479, 314)
Screenshot: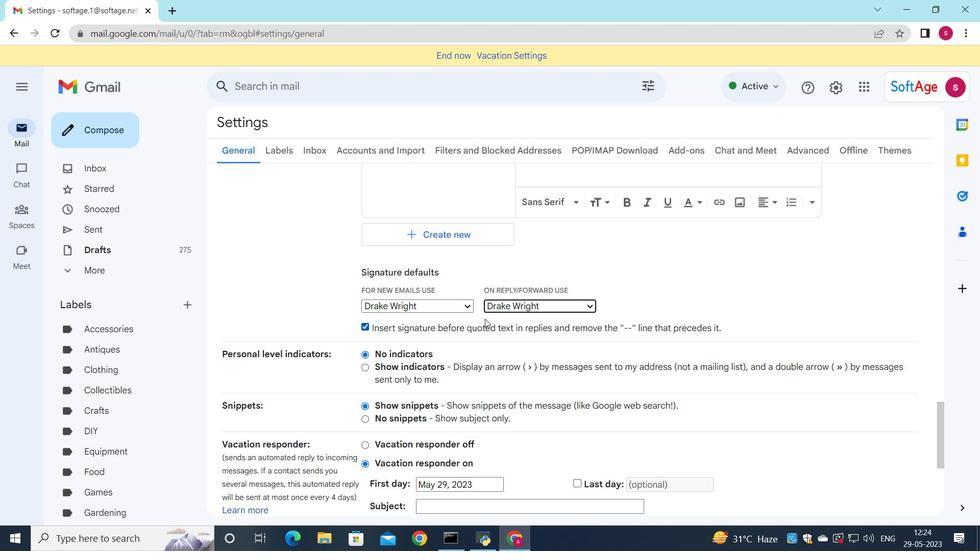 
Action: Mouse scrolled (479, 313) with delta (0, 0)
Screenshot: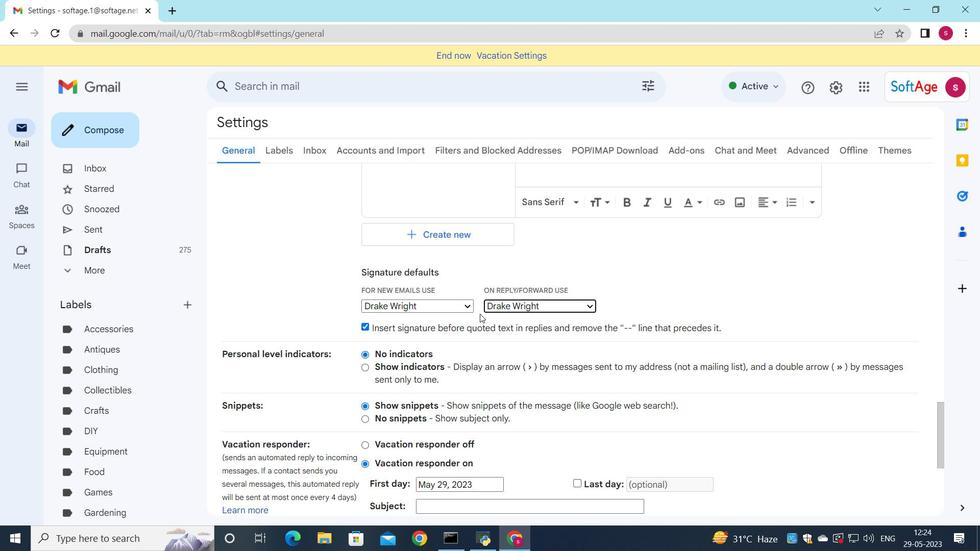 
Action: Mouse scrolled (479, 313) with delta (0, 0)
Screenshot: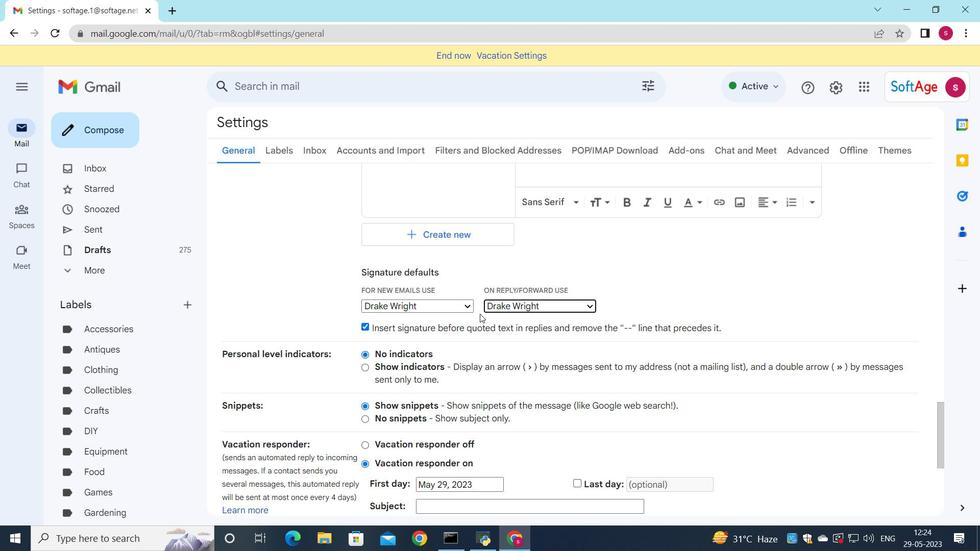 
Action: Mouse scrolled (479, 313) with delta (0, 0)
Screenshot: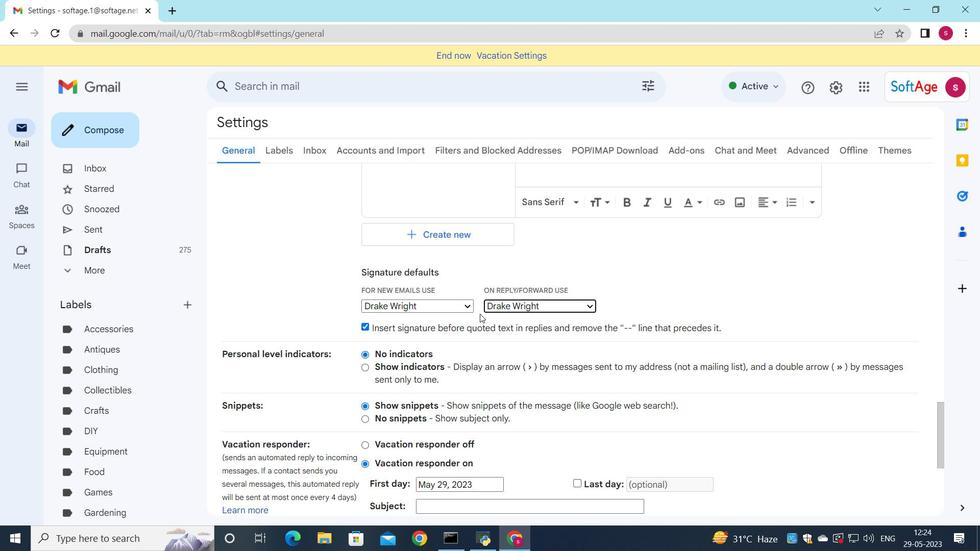 
Action: Mouse scrolled (479, 313) with delta (0, 0)
Screenshot: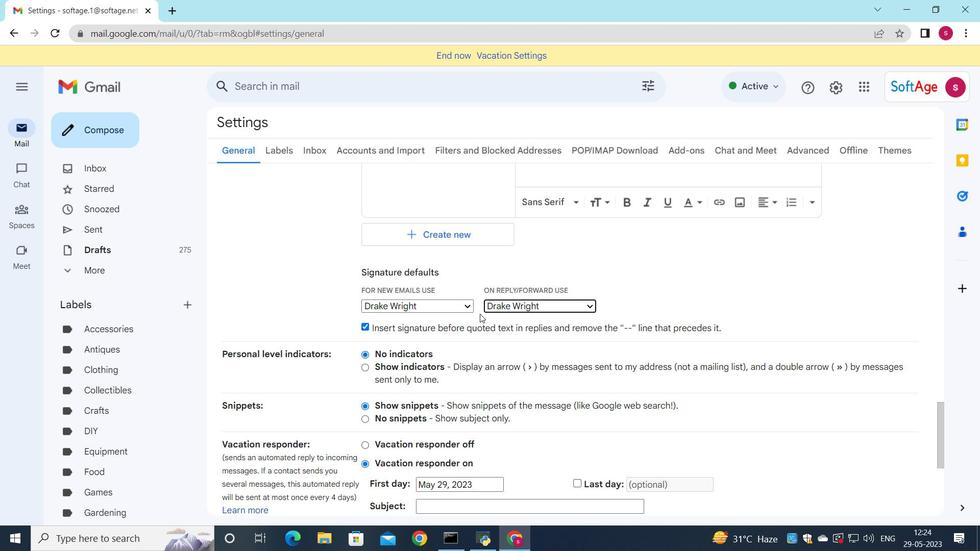 
Action: Mouse moved to (538, 444)
Screenshot: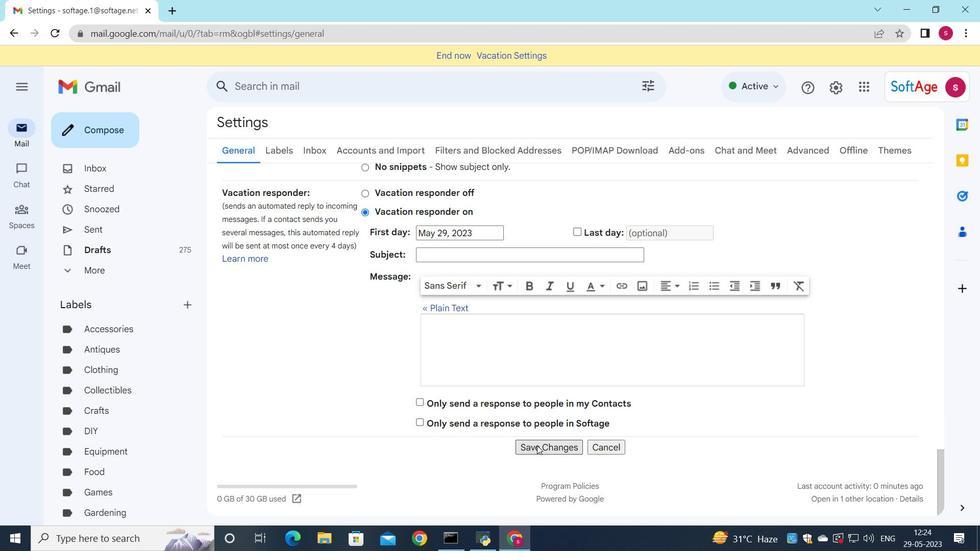 
Action: Mouse pressed left at (538, 444)
Screenshot: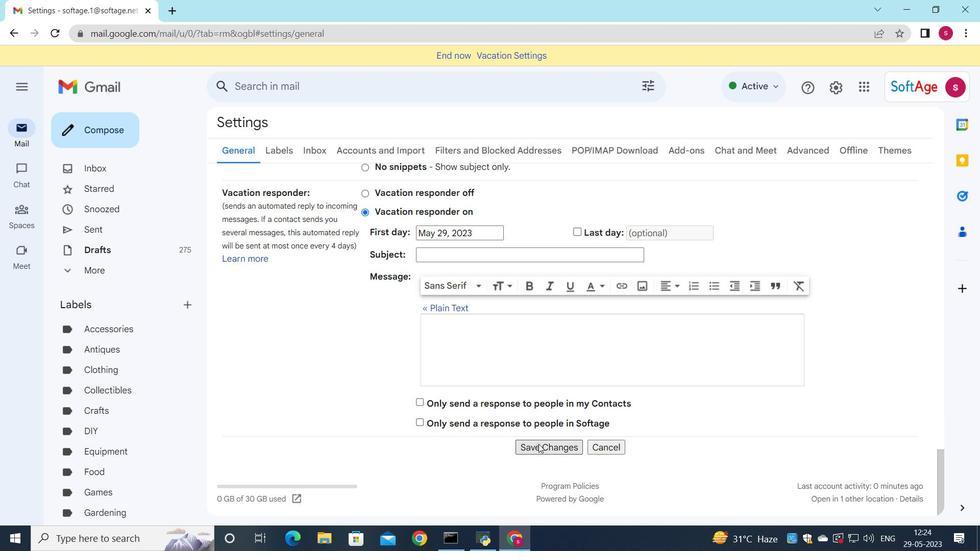 
Action: Mouse moved to (85, 130)
Screenshot: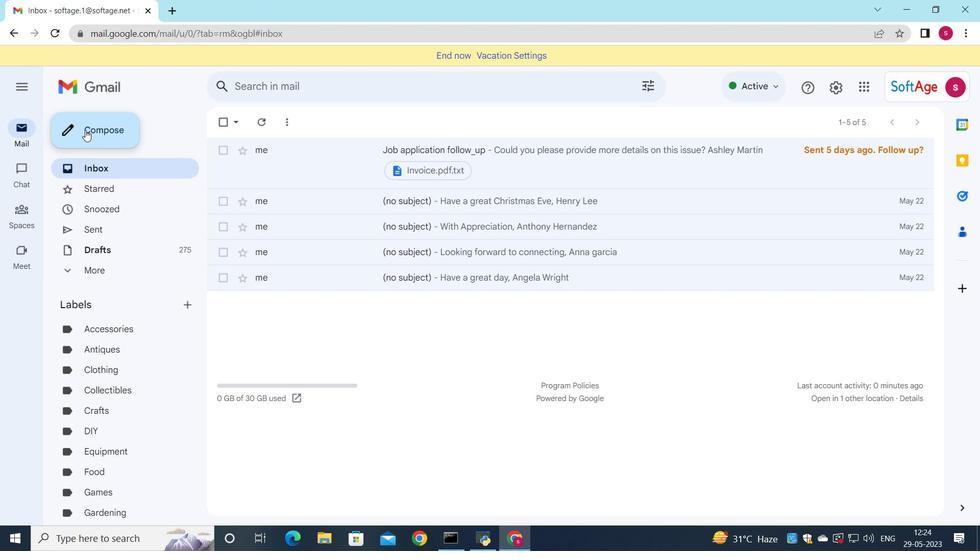 
Action: Mouse pressed left at (85, 130)
Screenshot: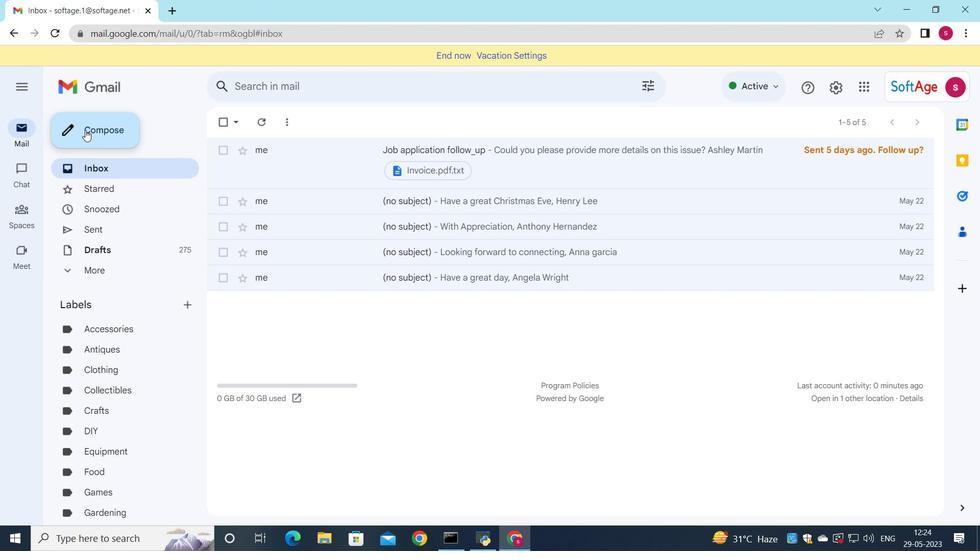 
Action: Mouse moved to (689, 232)
Screenshot: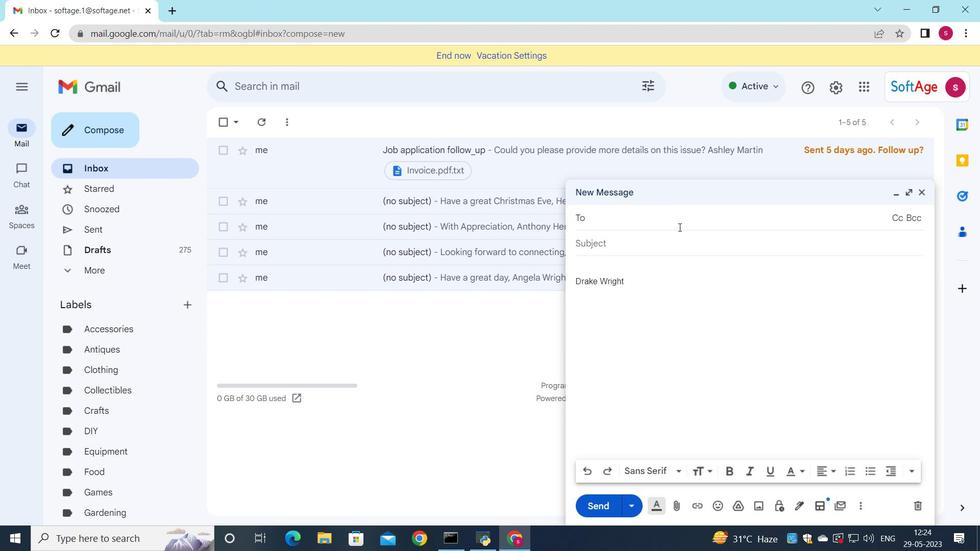
Action: Key pressed <Key.down><Key.down><Key.down><Key.down><Key.down><Key.down><Key.down><Key.down><Key.enter>softage.9
Screenshot: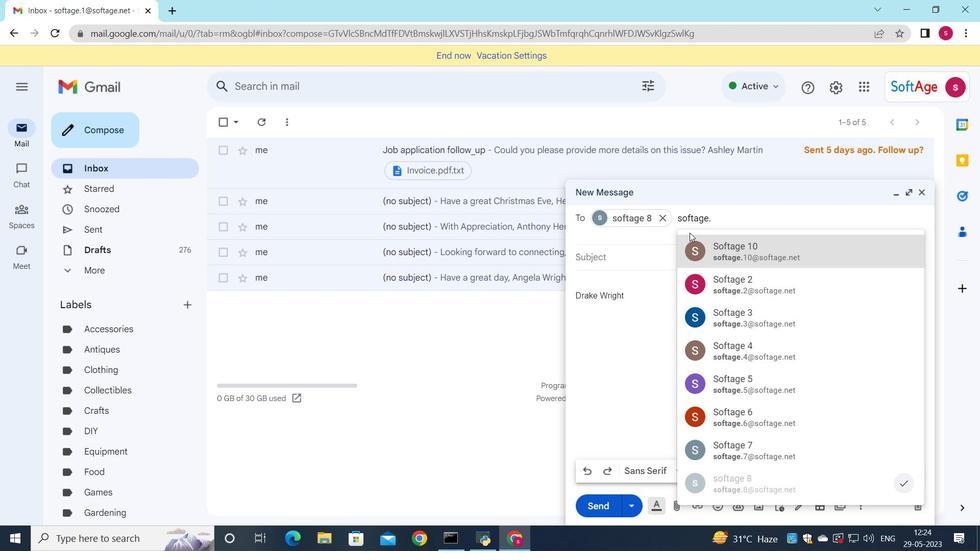
Action: Mouse moved to (706, 250)
Screenshot: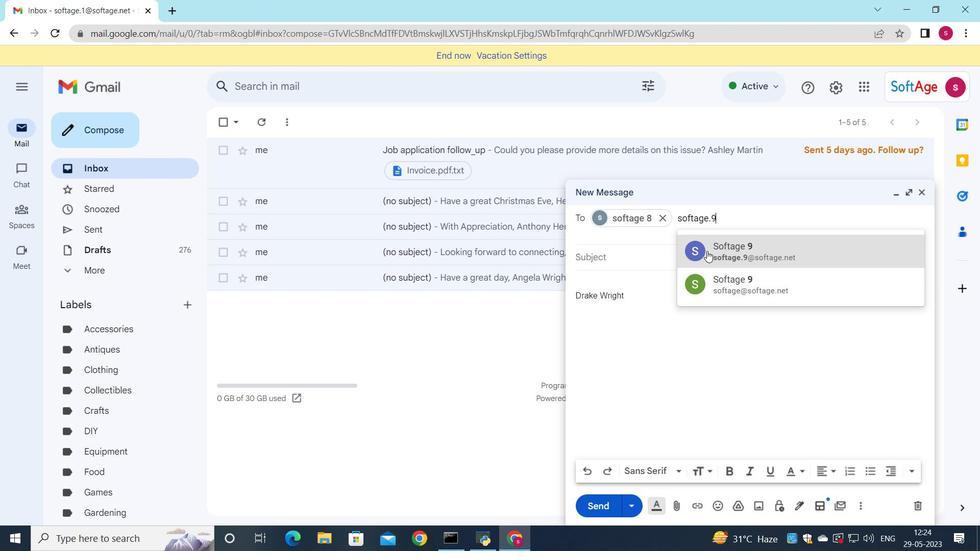 
Action: Mouse pressed left at (706, 250)
Screenshot: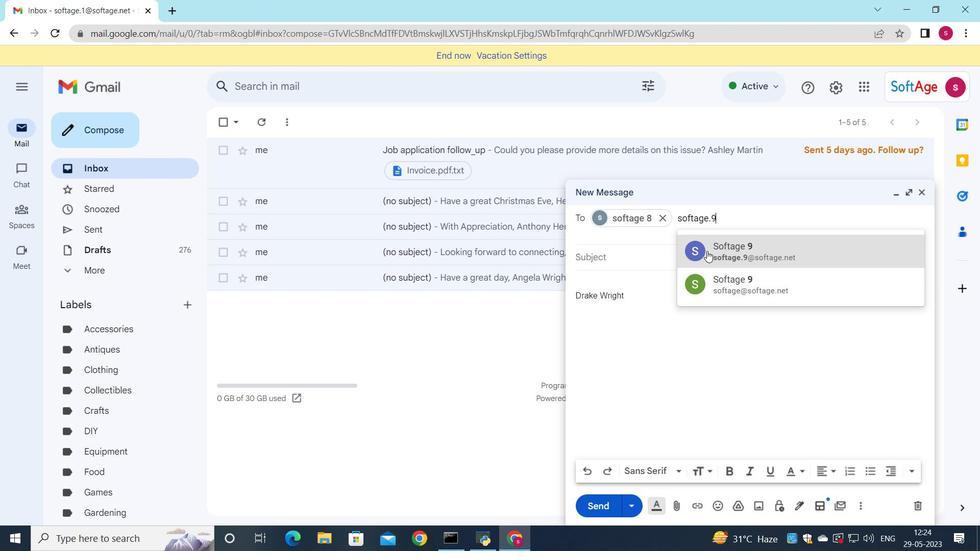 
Action: Mouse moved to (901, 235)
Screenshot: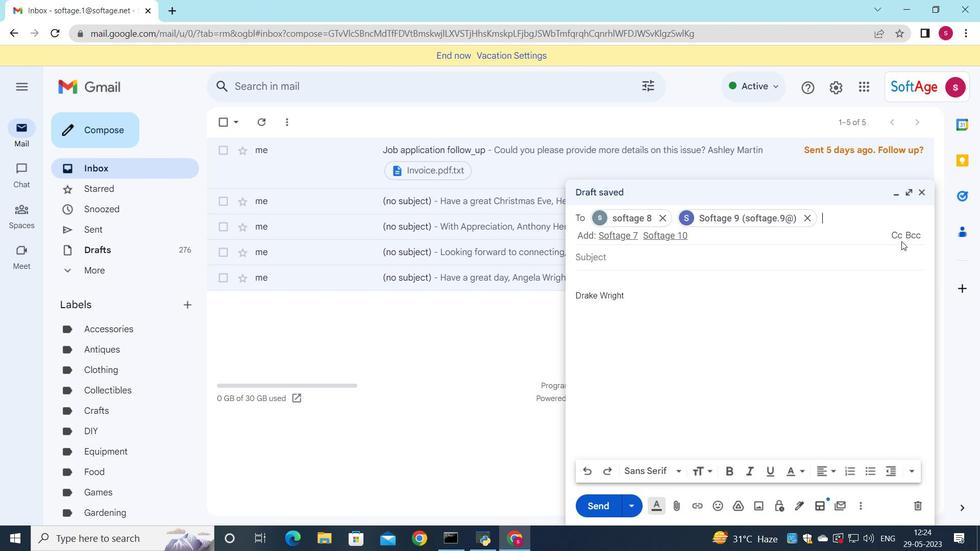 
Action: Mouse pressed left at (901, 235)
Screenshot: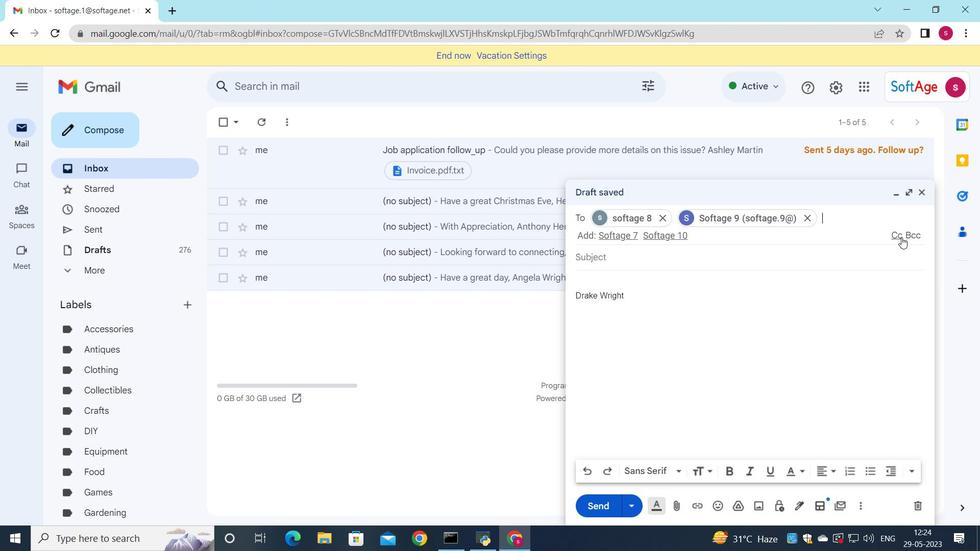 
Action: Mouse moved to (791, 279)
Screenshot: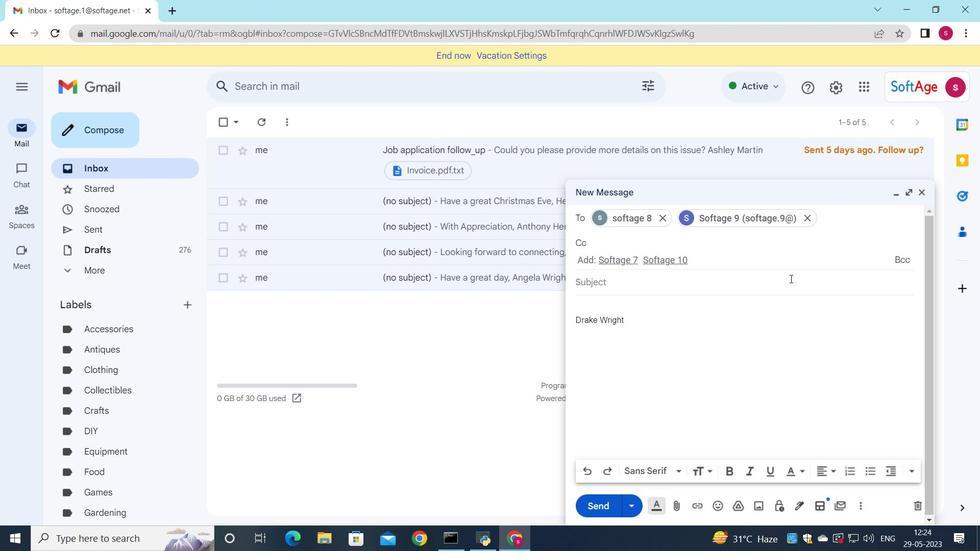 
Action: Key pressed soft<Key.enter>
Screenshot: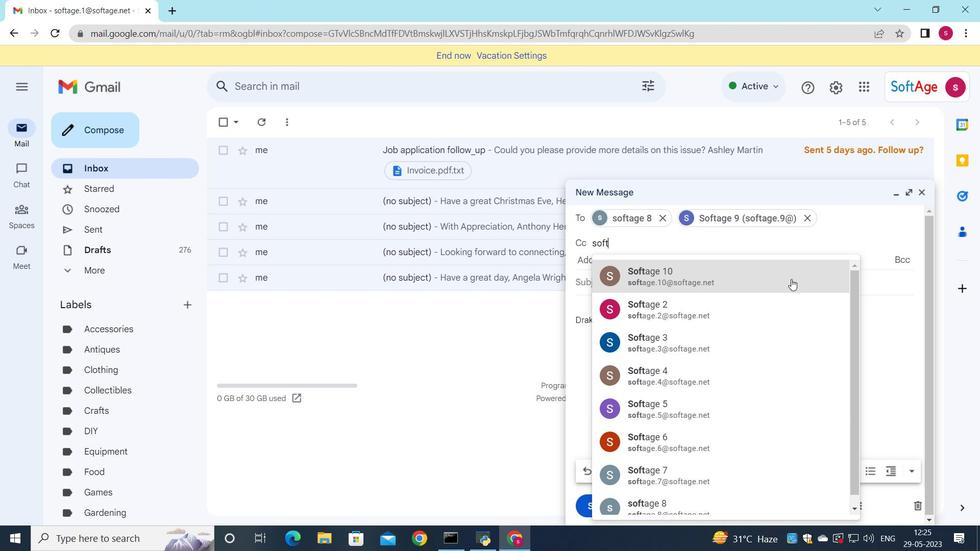 
Action: Mouse moved to (657, 279)
Screenshot: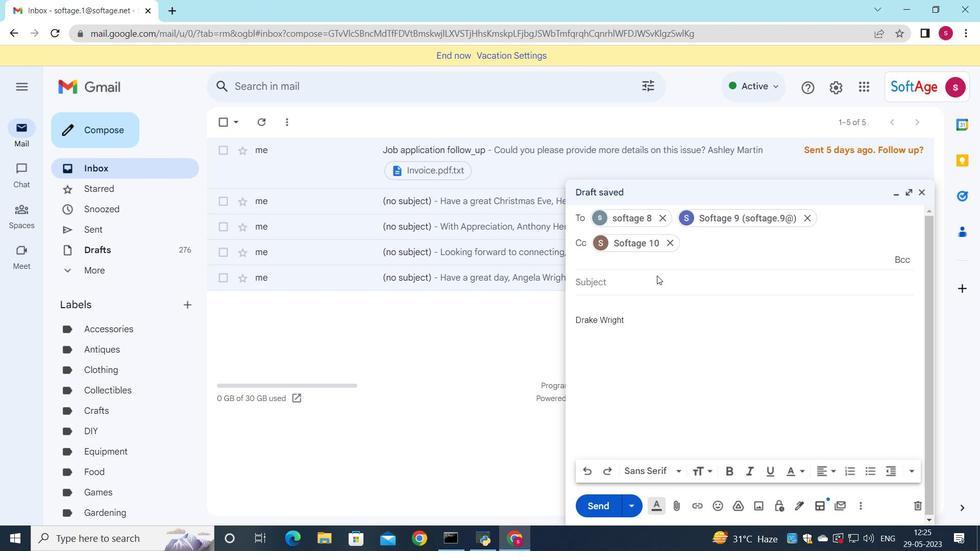 
Action: Mouse pressed left at (657, 279)
Screenshot: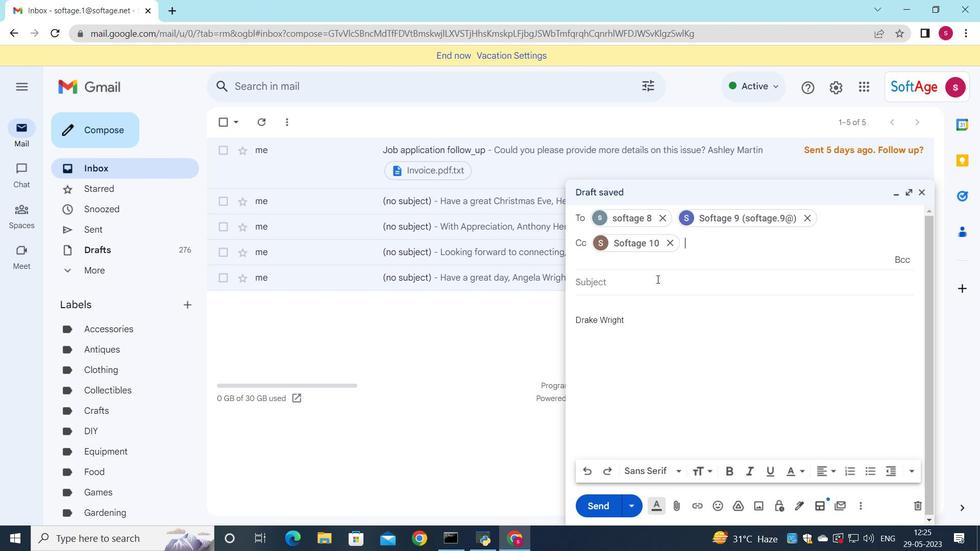 
Action: Key pressed <Key.shift>Request<Key.space>for<Key.space>a<Key.space>sick<Key.space>day
Screenshot: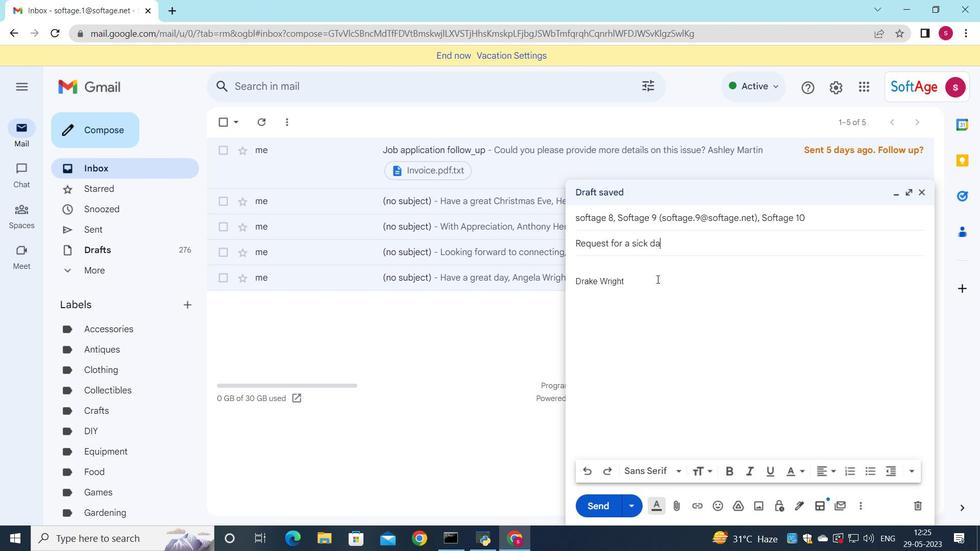 
Action: Mouse moved to (599, 271)
Screenshot: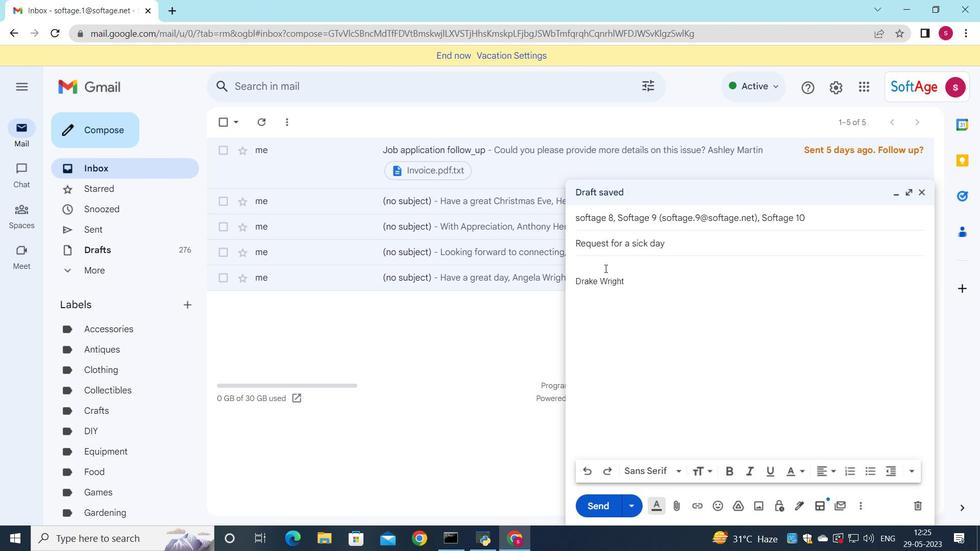 
Action: Mouse pressed left at (599, 271)
Screenshot: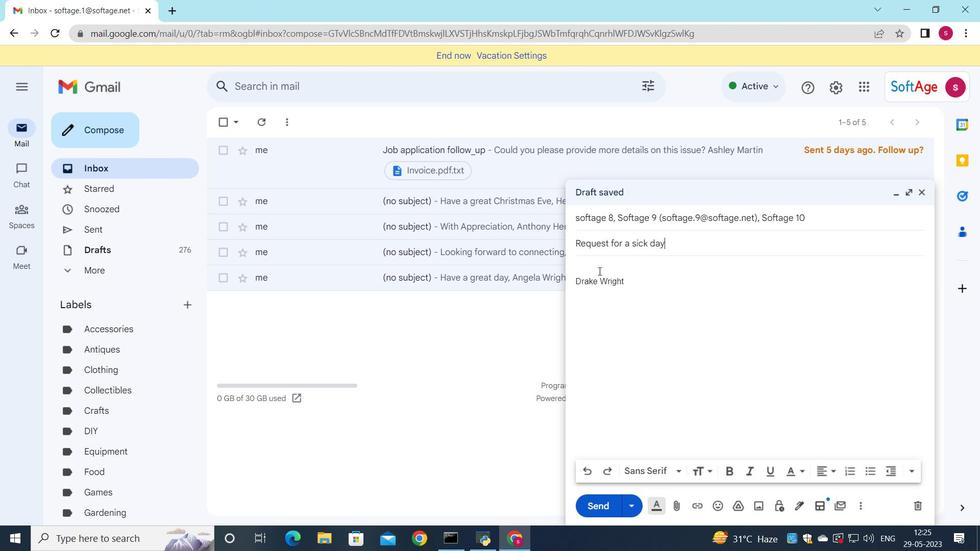
Action: Mouse moved to (707, 271)
Screenshot: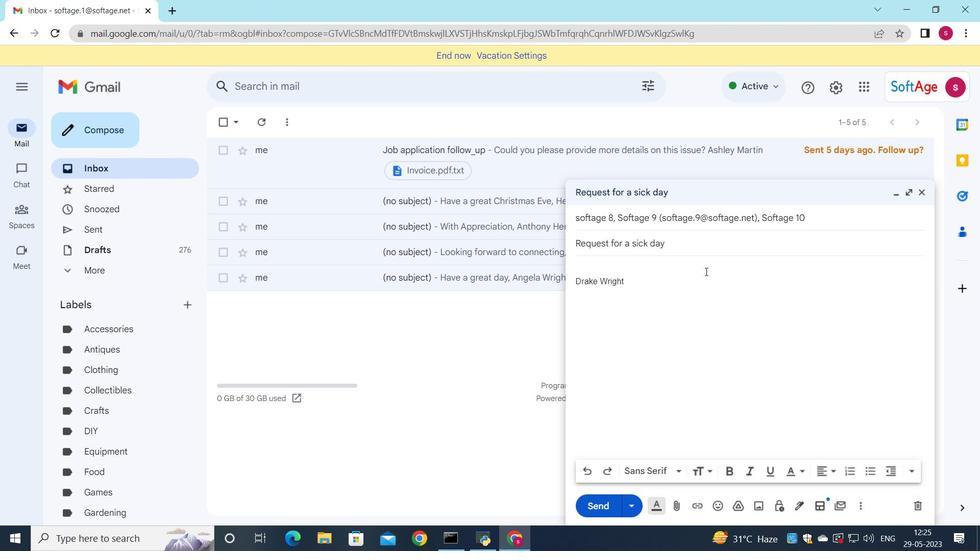 
Action: Key pressed <Key.shift>Please<Key.space>let<Key.space>me<Key.space>know<Key.space>if<Key.space>you<Key.space>require<Key.space>any<Key.space>further<Key.space>information<Key.space>from<Key.space>me.
Screenshot: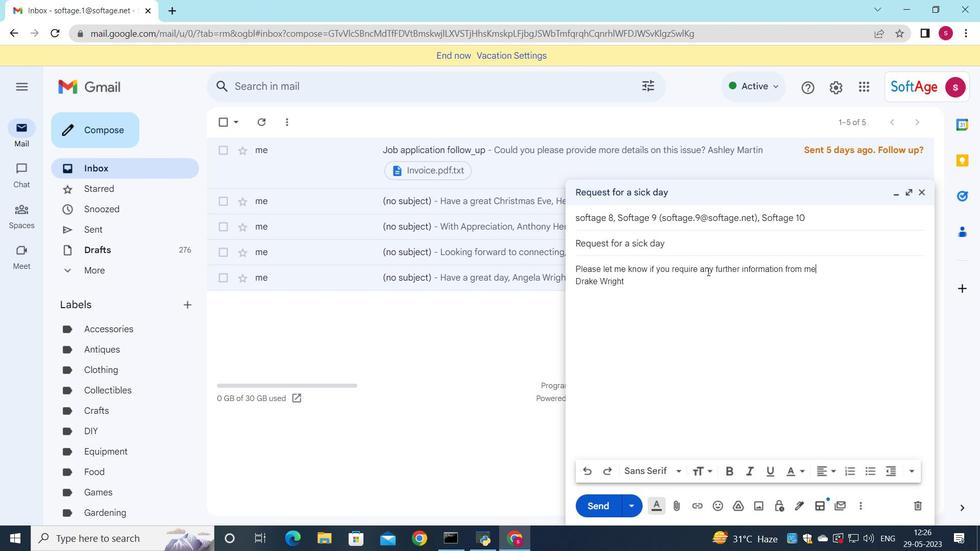 
Action: Mouse moved to (833, 268)
Screenshot: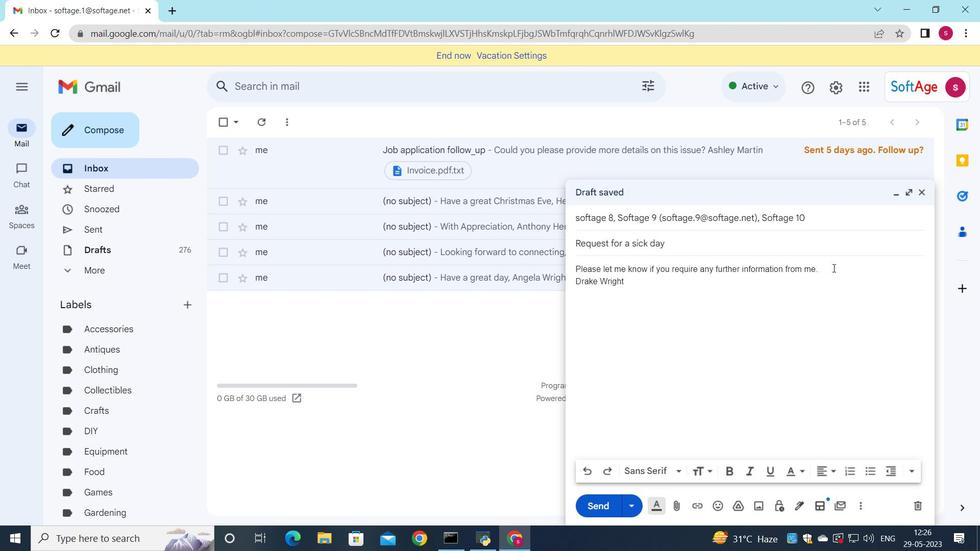 
Action: Mouse pressed left at (833, 268)
Screenshot: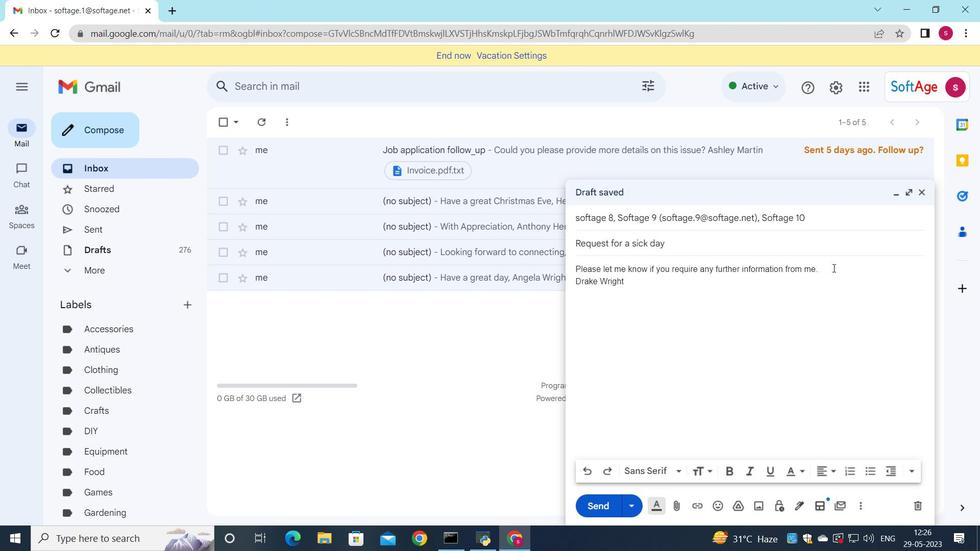 
Action: Mouse moved to (712, 472)
Screenshot: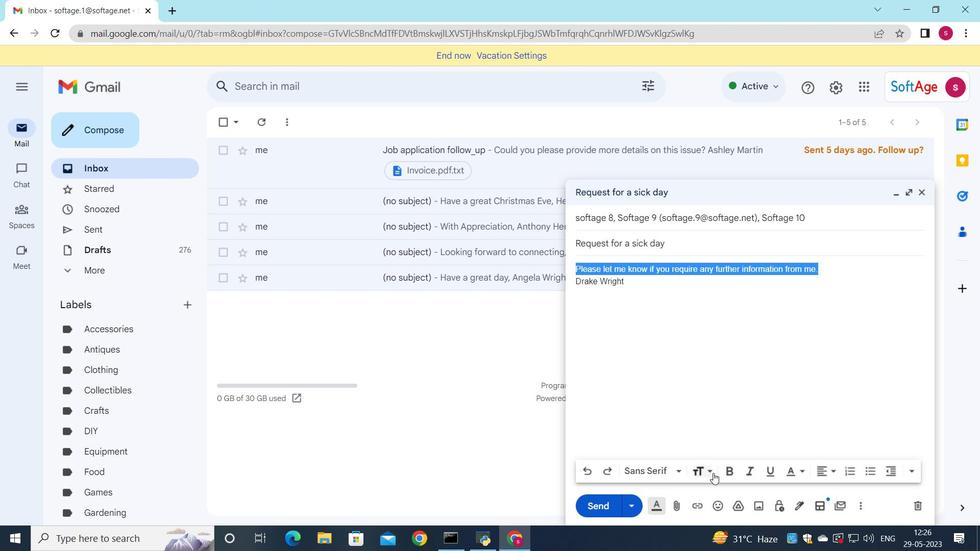 
Action: Mouse pressed left at (712, 472)
Screenshot: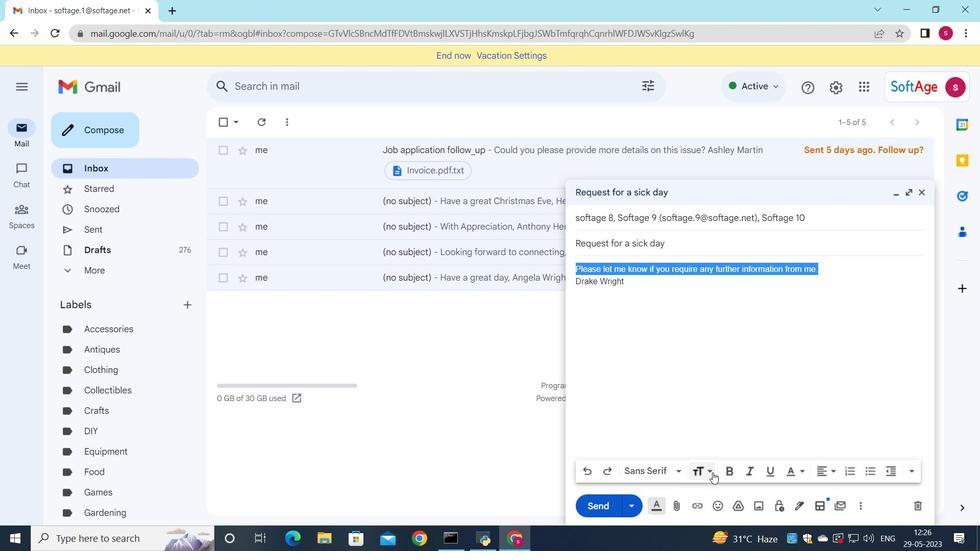 
Action: Mouse moved to (739, 446)
Screenshot: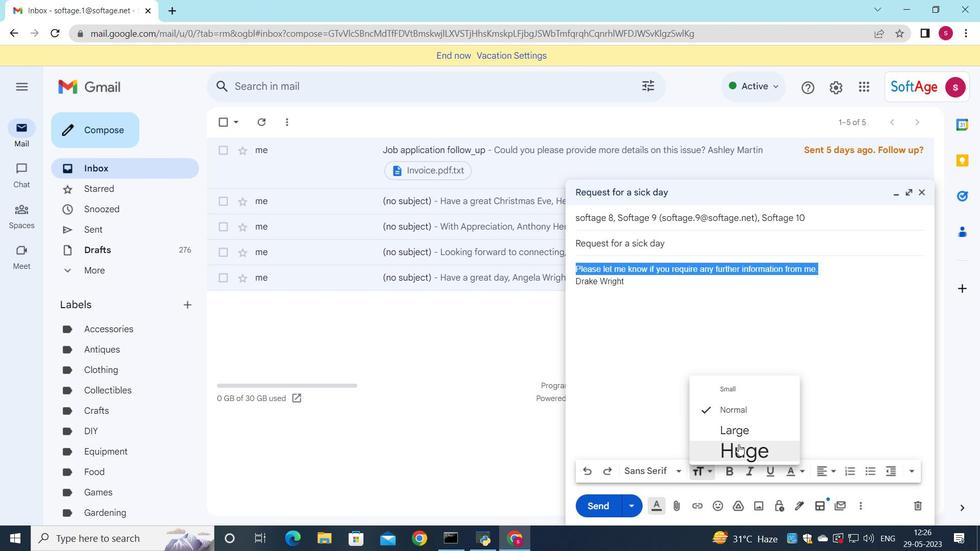 
Action: Mouse pressed left at (739, 446)
Screenshot: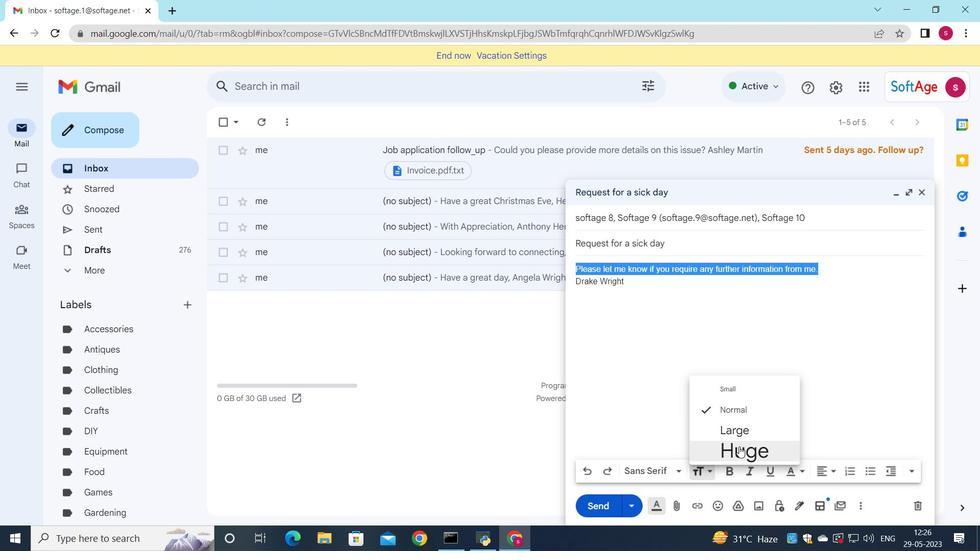 
Action: Mouse moved to (834, 471)
Screenshot: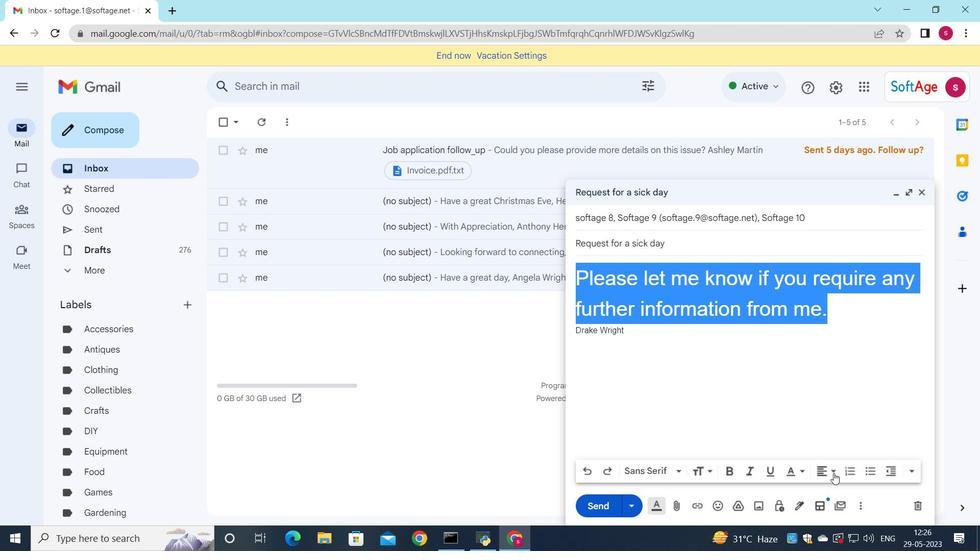 
Action: Mouse pressed left at (834, 471)
Screenshot: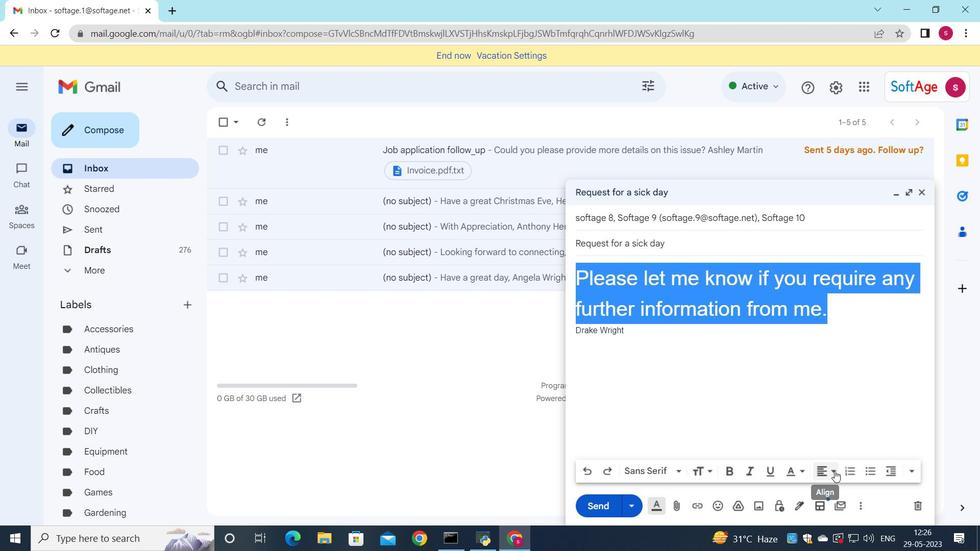 
Action: Mouse moved to (825, 450)
Screenshot: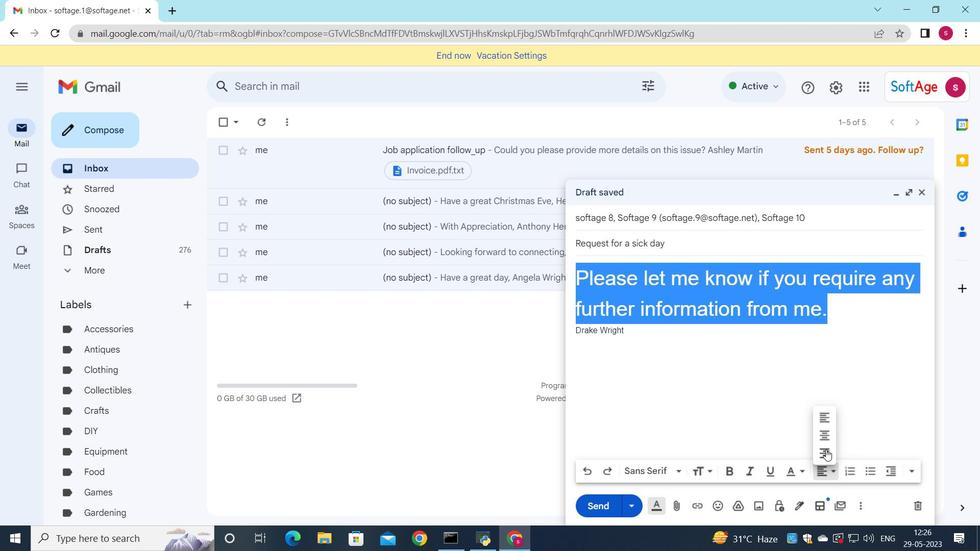 
Action: Mouse pressed left at (825, 450)
Screenshot: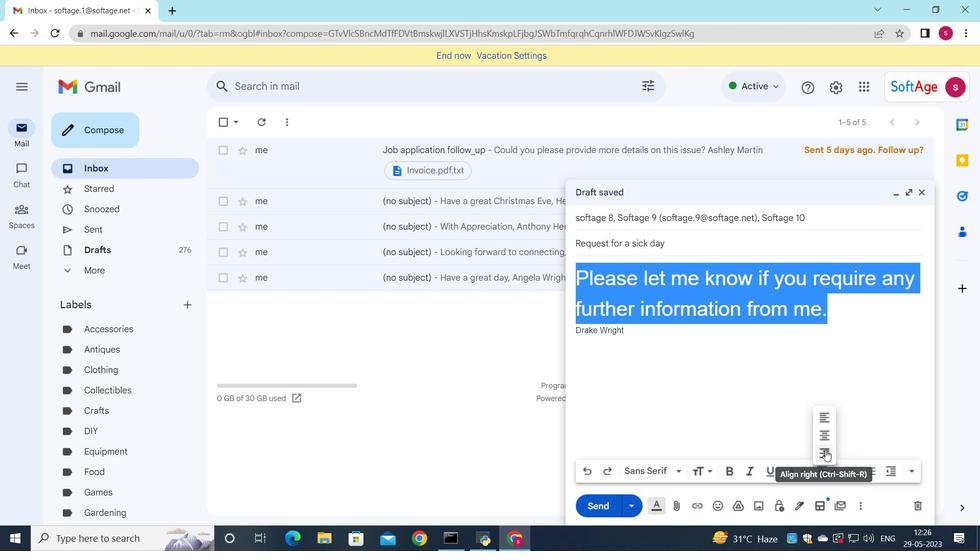 
Action: Mouse moved to (594, 502)
Screenshot: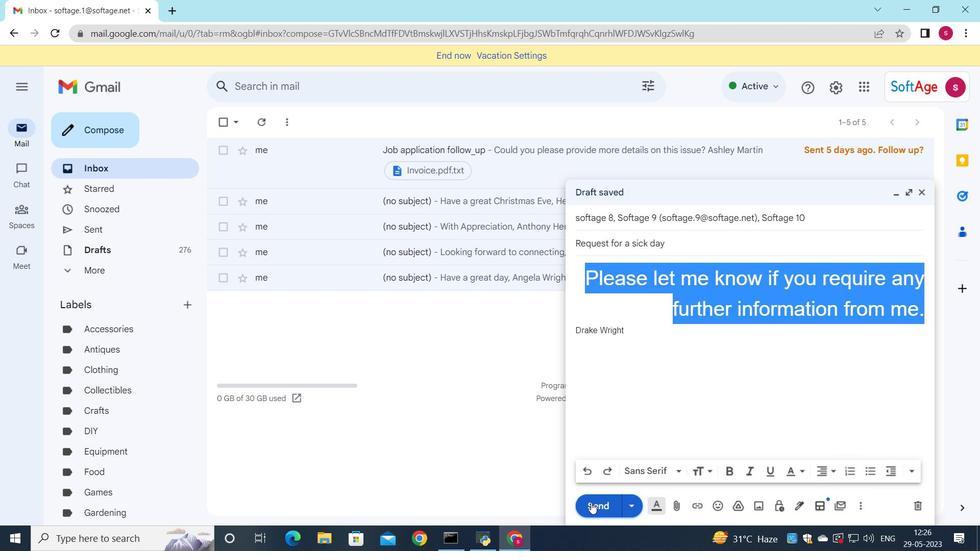 
Action: Mouse pressed left at (594, 502)
Screenshot: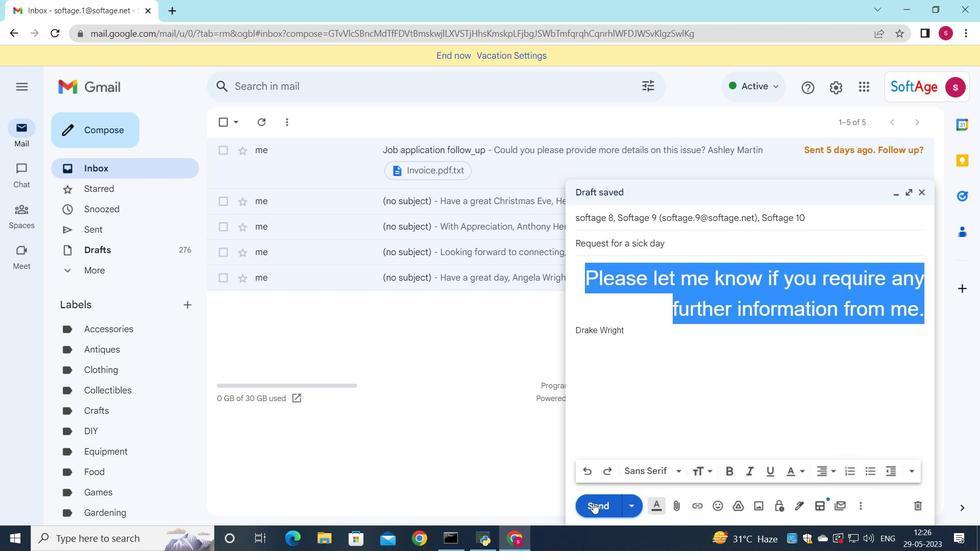 
Action: Mouse moved to (104, 226)
Screenshot: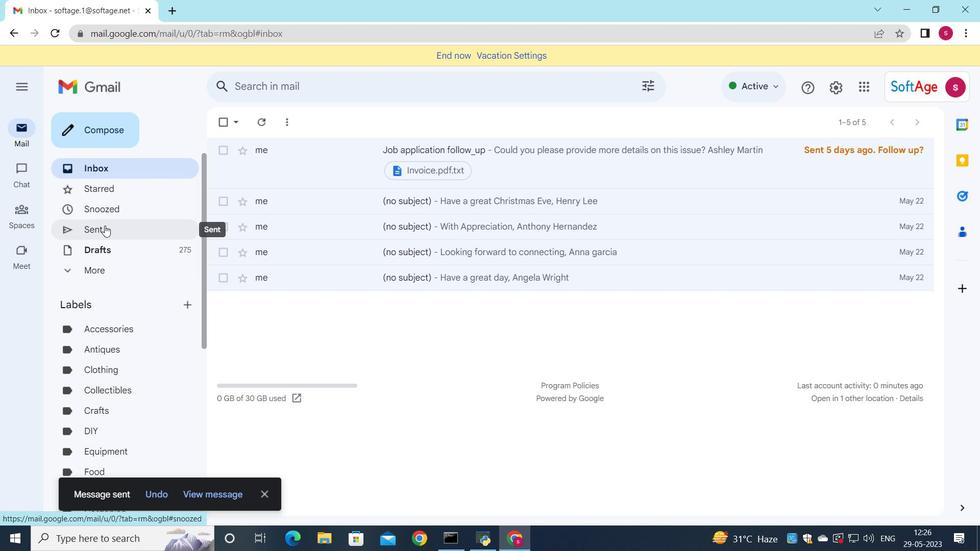 
Action: Mouse pressed left at (104, 226)
Screenshot: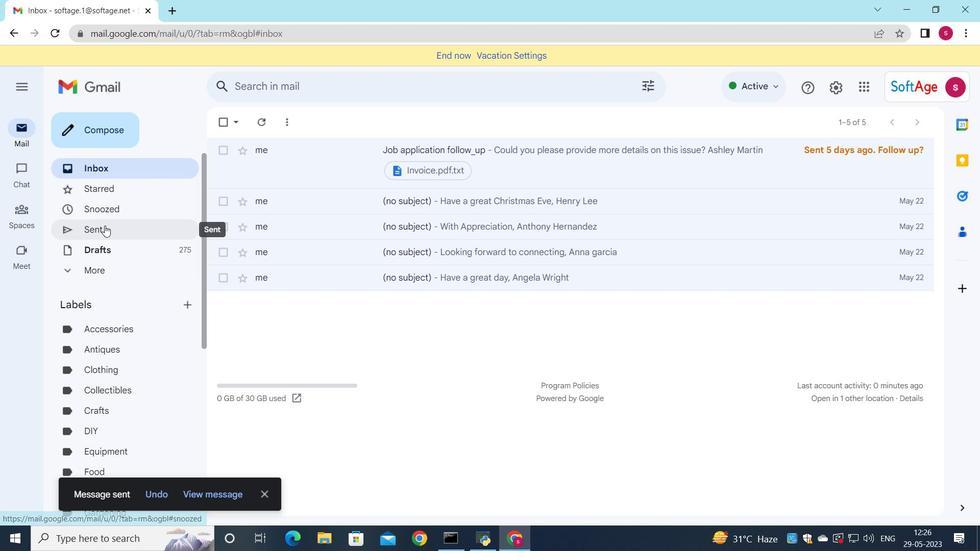 
Action: Mouse moved to (431, 185)
Screenshot: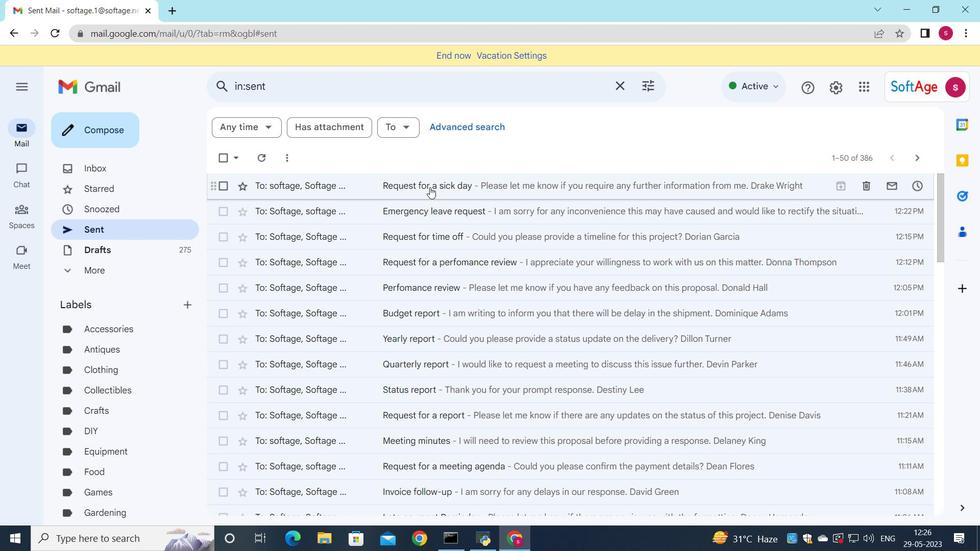 
Action: Mouse pressed left at (431, 185)
Screenshot: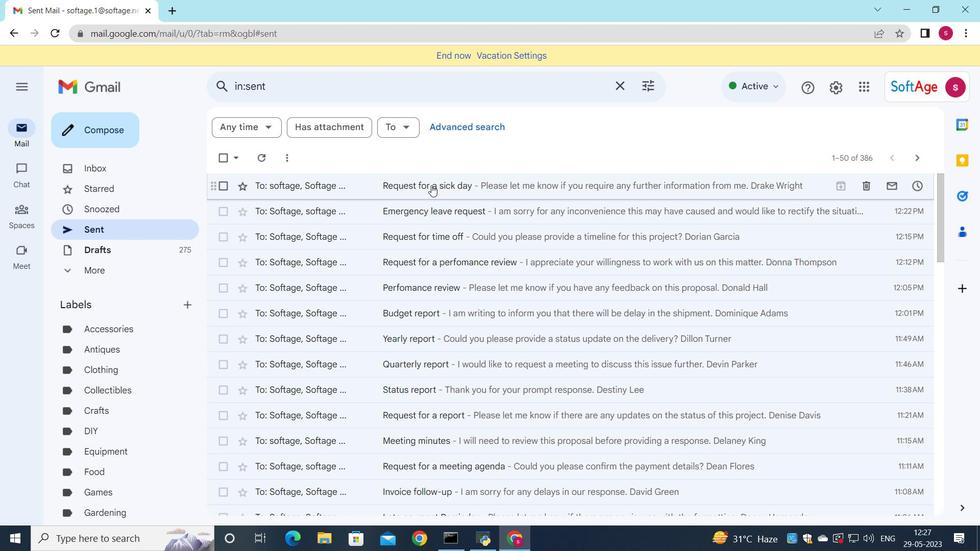 
Action: Mouse moved to (429, 186)
Screenshot: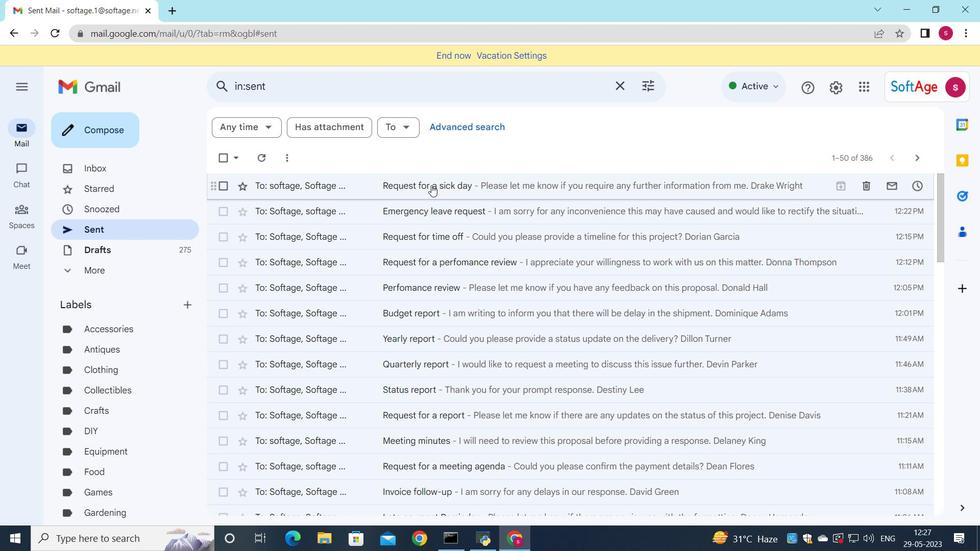 
